Task: Search one way flight ticket for 3 adults, 3 children in premium economy from Grand Rapids: Gerald R. Ford International Airport to Evansville: Evansville Regional Airport on 5-3-2023. Choice of flights is Royal air maroc. Number of bags: 9 checked bags. Price is upto 89000. Outbound departure time preference is 12:30.
Action: Mouse moved to (204, 313)
Screenshot: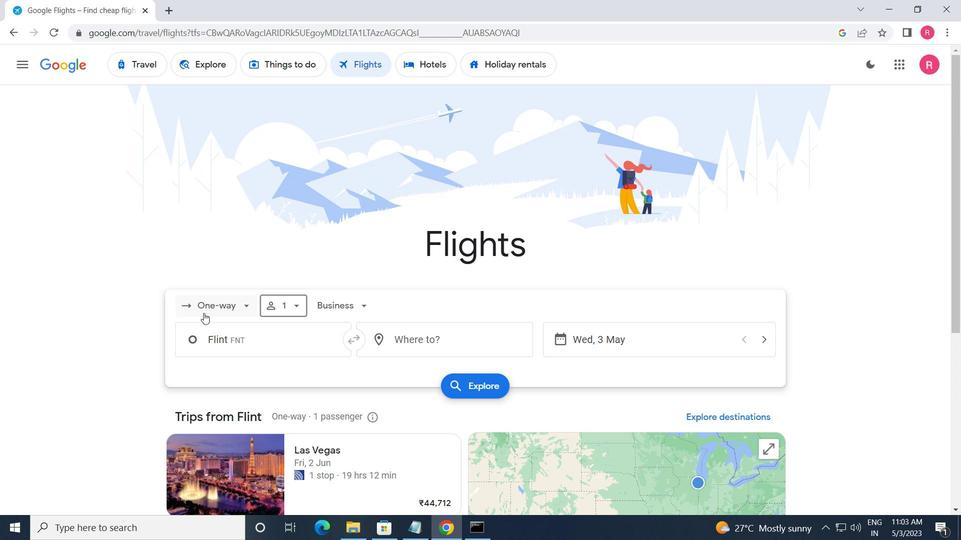 
Action: Mouse pressed left at (204, 313)
Screenshot: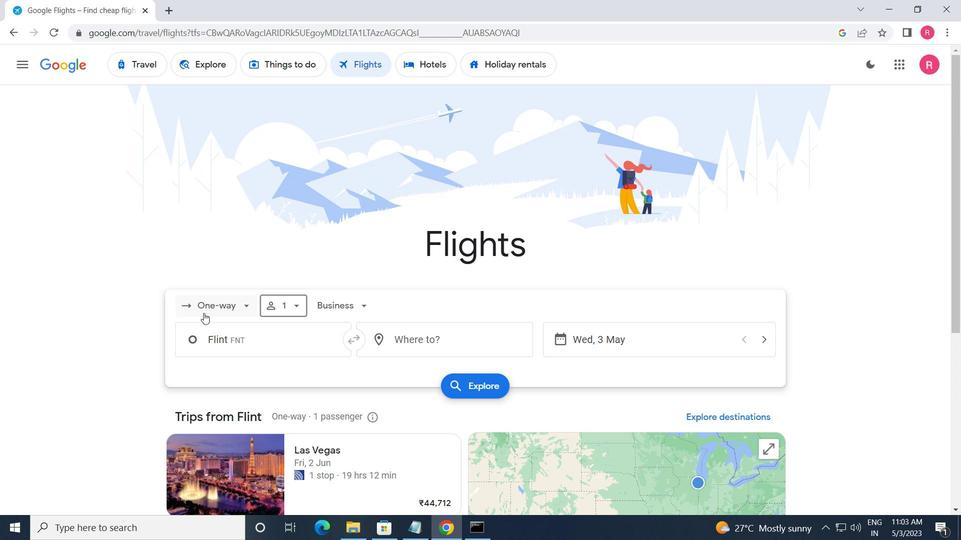 
Action: Mouse moved to (241, 362)
Screenshot: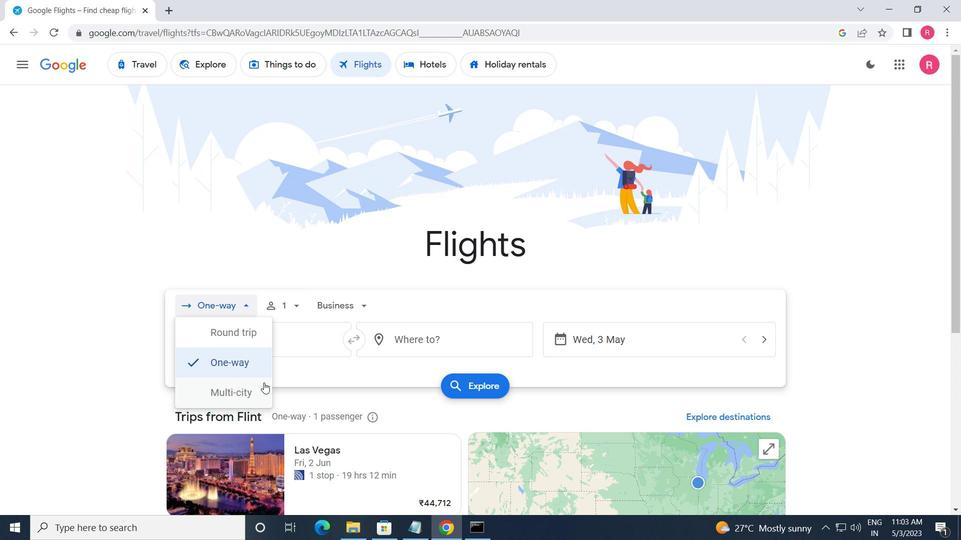 
Action: Mouse pressed left at (241, 362)
Screenshot: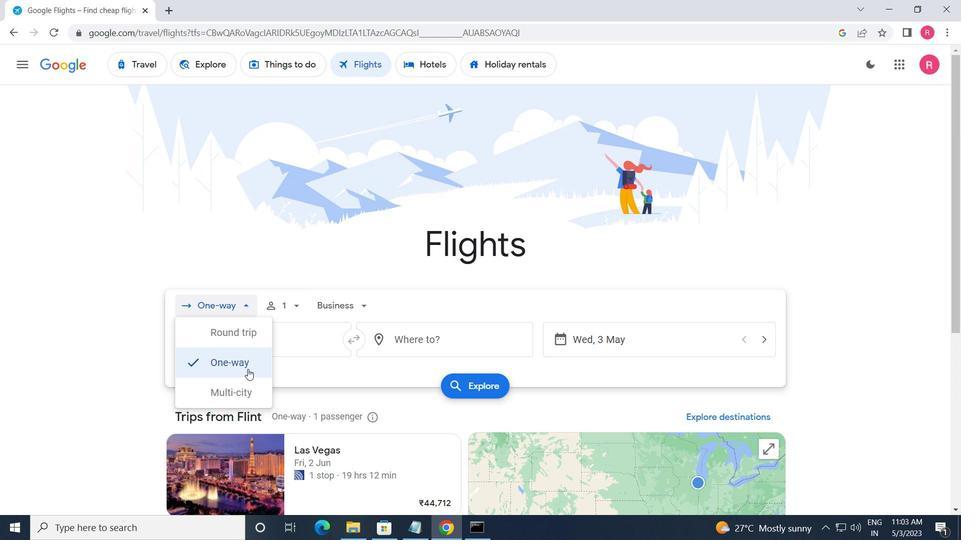 
Action: Mouse moved to (296, 319)
Screenshot: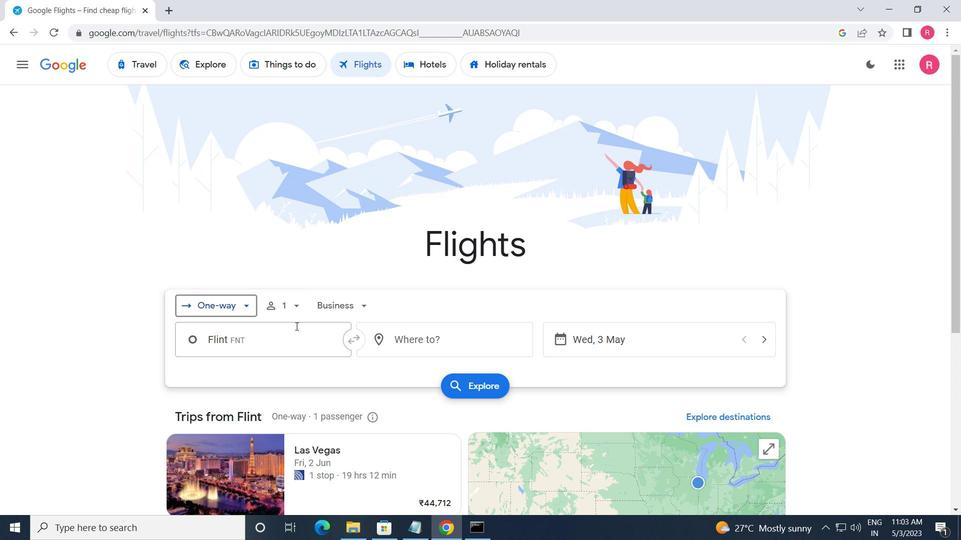 
Action: Mouse pressed left at (296, 319)
Screenshot: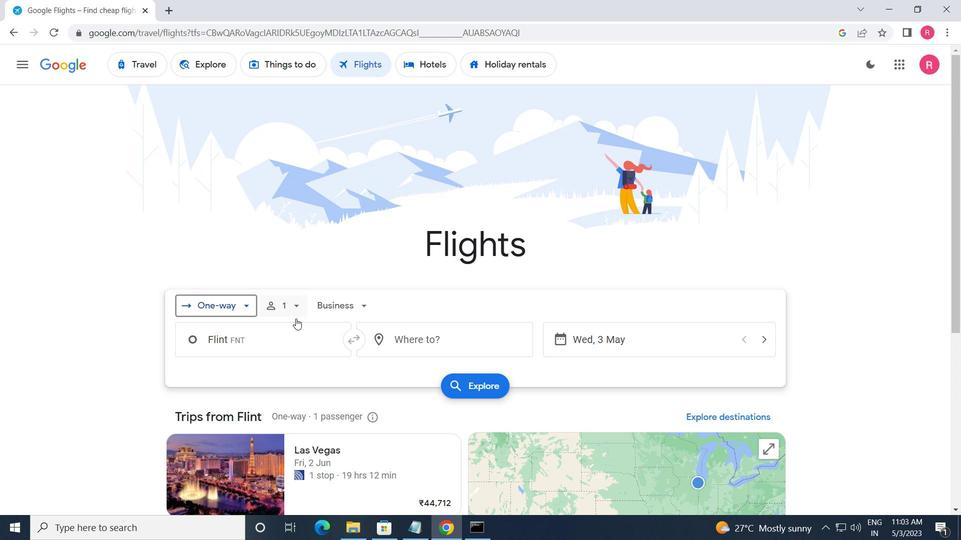 
Action: Mouse moved to (396, 343)
Screenshot: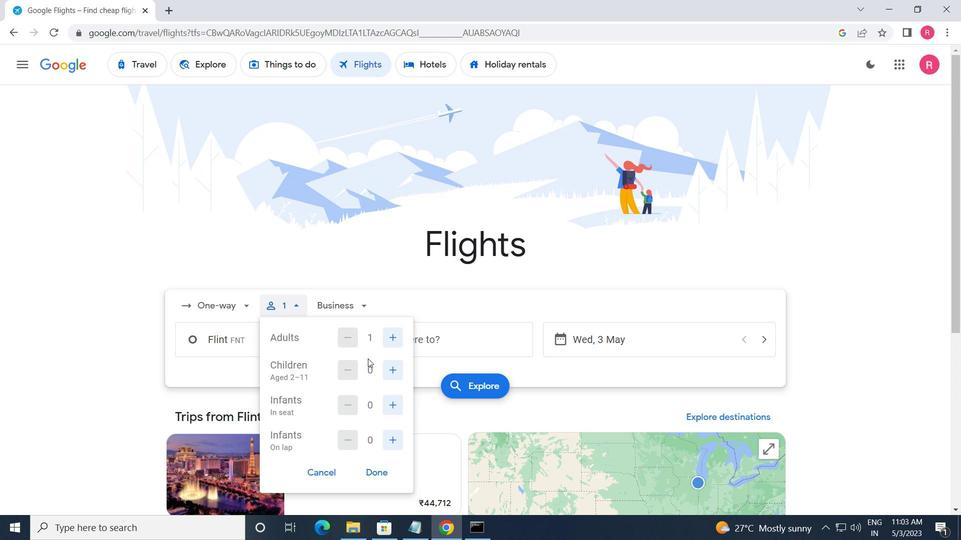 
Action: Mouse pressed left at (396, 343)
Screenshot: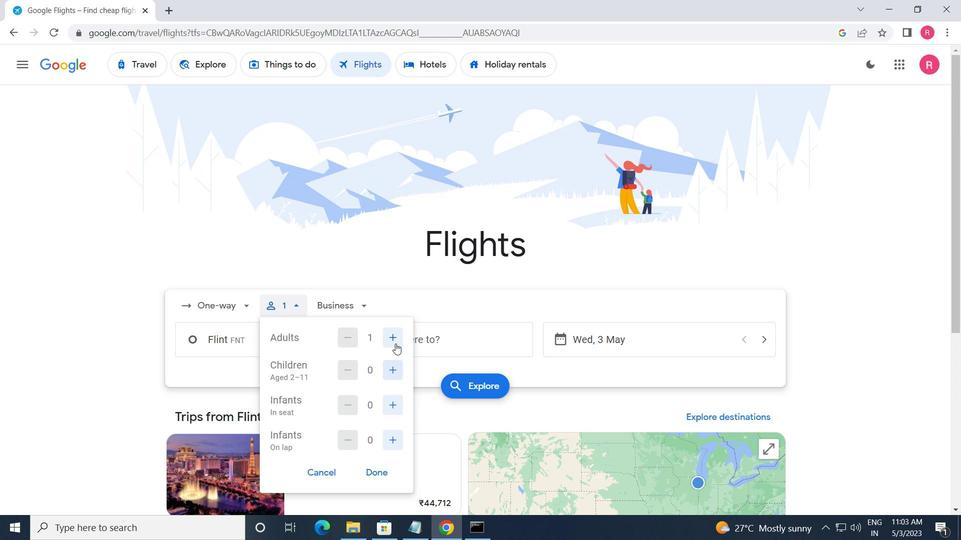 
Action: Mouse pressed left at (396, 343)
Screenshot: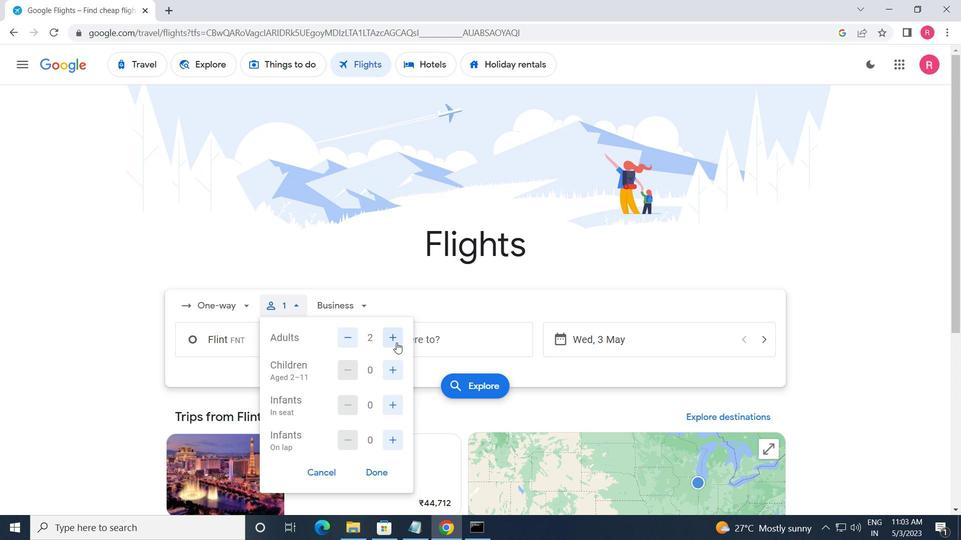 
Action: Mouse moved to (397, 366)
Screenshot: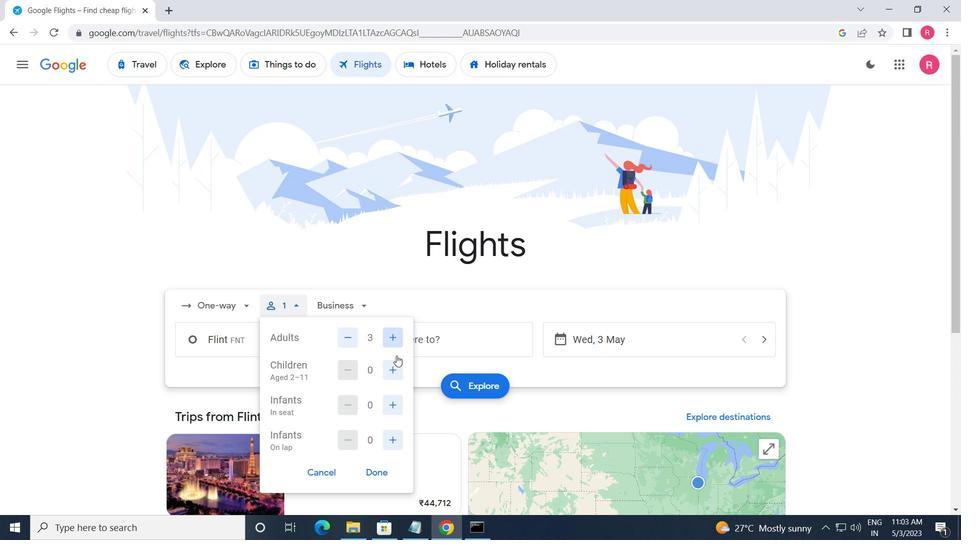 
Action: Mouse pressed left at (397, 366)
Screenshot: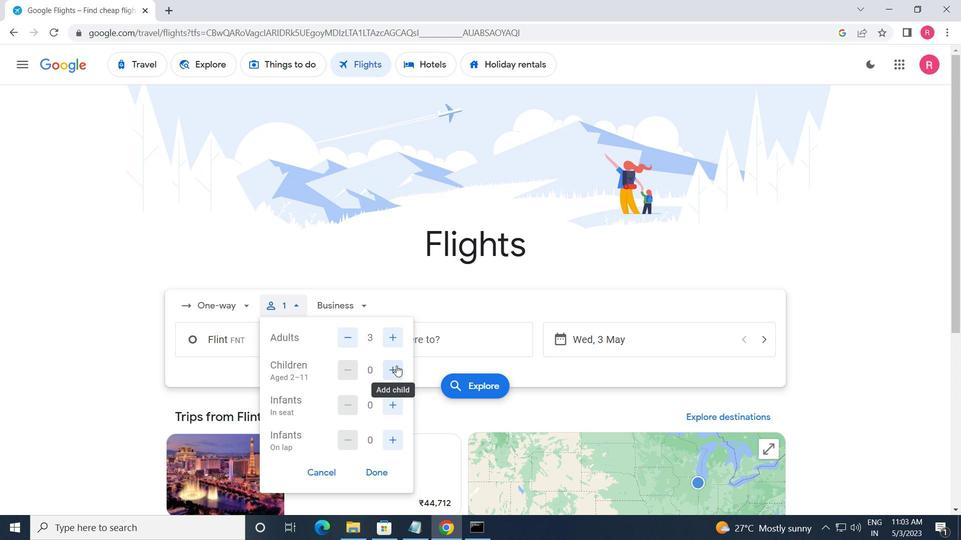 
Action: Mouse pressed left at (397, 366)
Screenshot: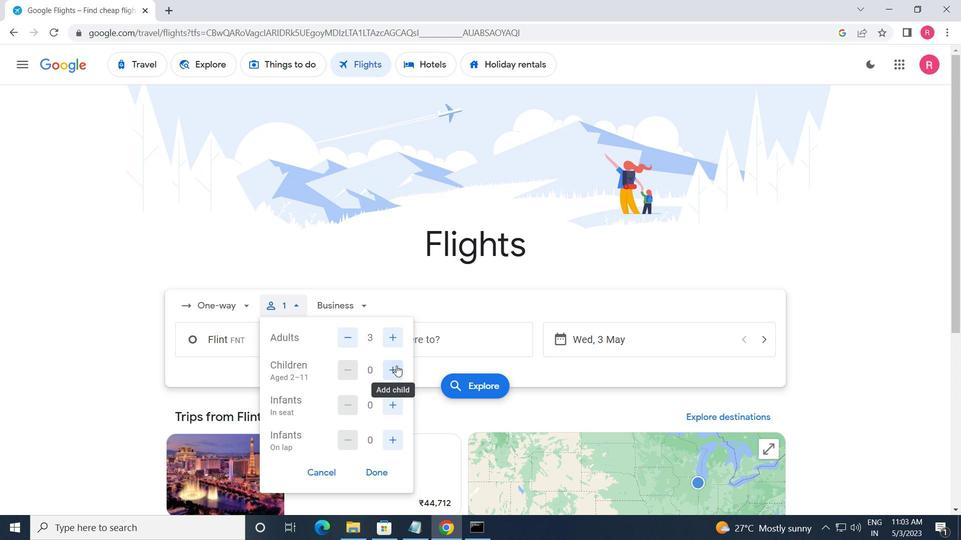 
Action: Mouse pressed left at (397, 366)
Screenshot: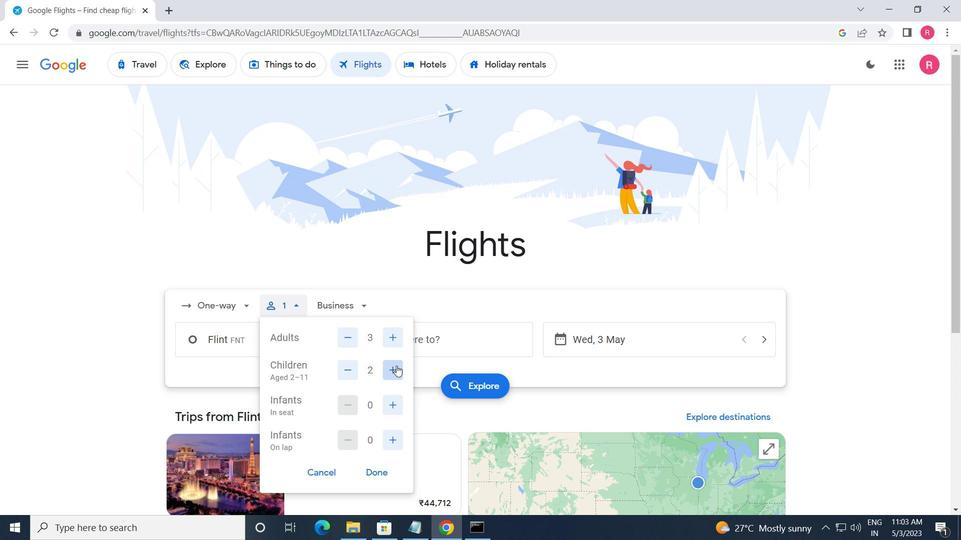 
Action: Mouse moved to (332, 307)
Screenshot: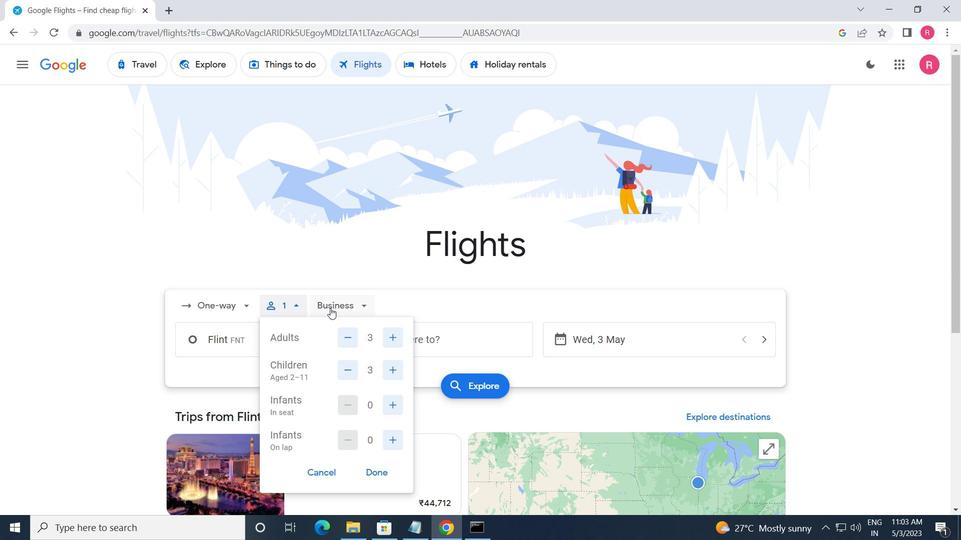 
Action: Mouse pressed left at (332, 307)
Screenshot: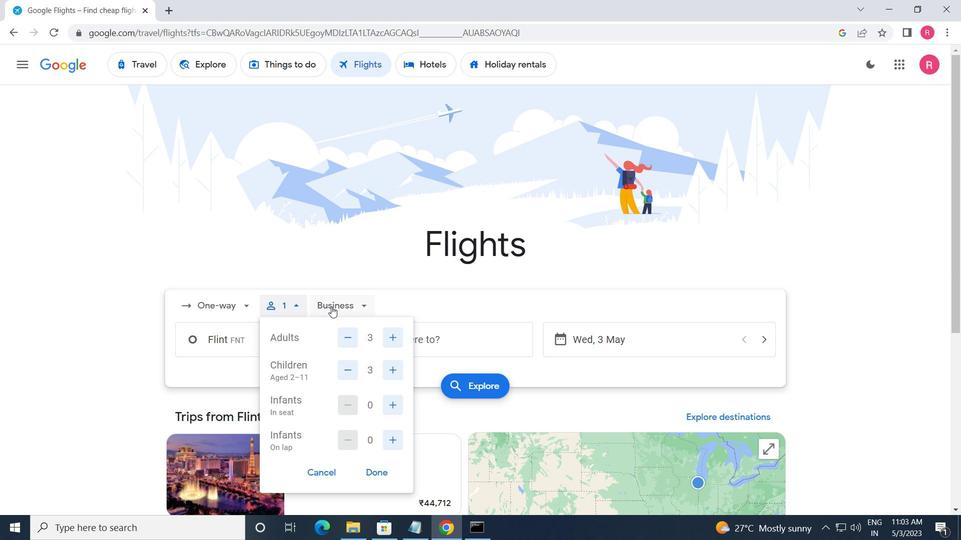 
Action: Mouse moved to (373, 343)
Screenshot: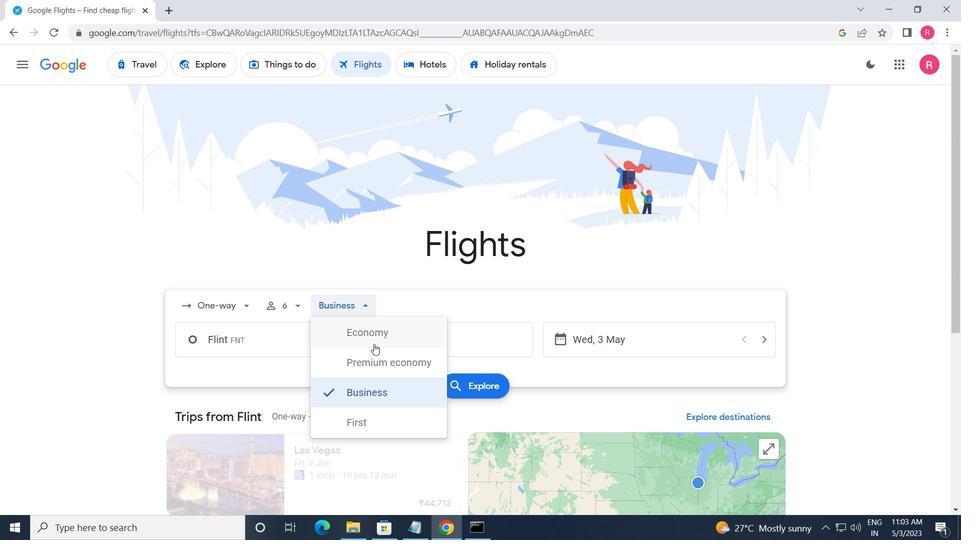 
Action: Mouse pressed left at (373, 343)
Screenshot: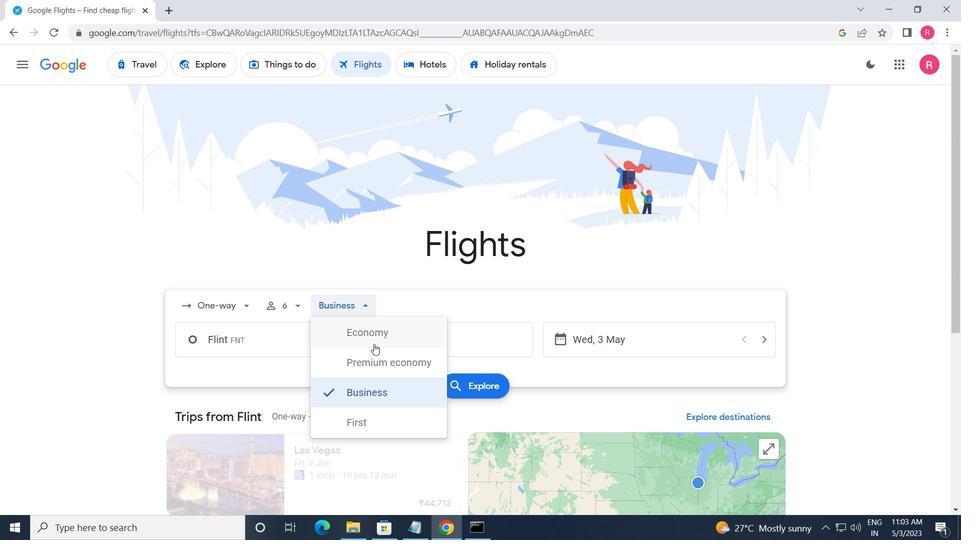
Action: Mouse moved to (308, 351)
Screenshot: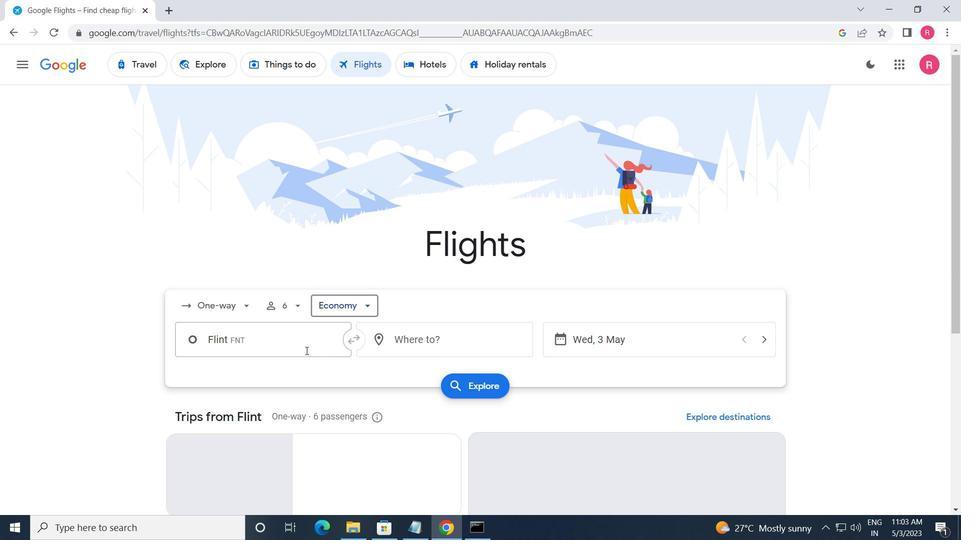 
Action: Mouse pressed left at (308, 351)
Screenshot: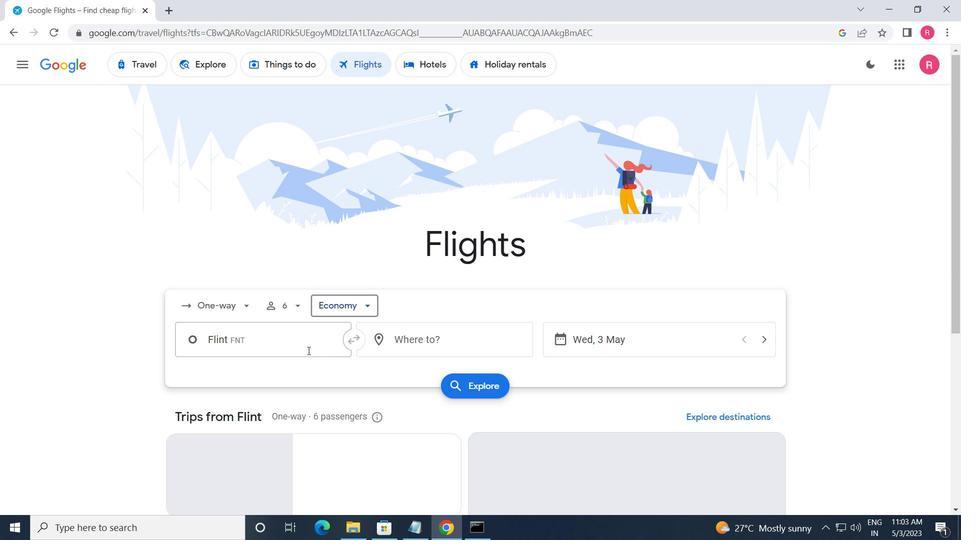 
Action: Key pressed <Key.shift><Key.shift><Key.shift><Key.shift><Key.shift><Key.shift><Key.shift><Key.shift><Key.shift><Key.shift><Key.shift>GERALD<Key.space><Key.shift>R
Screenshot: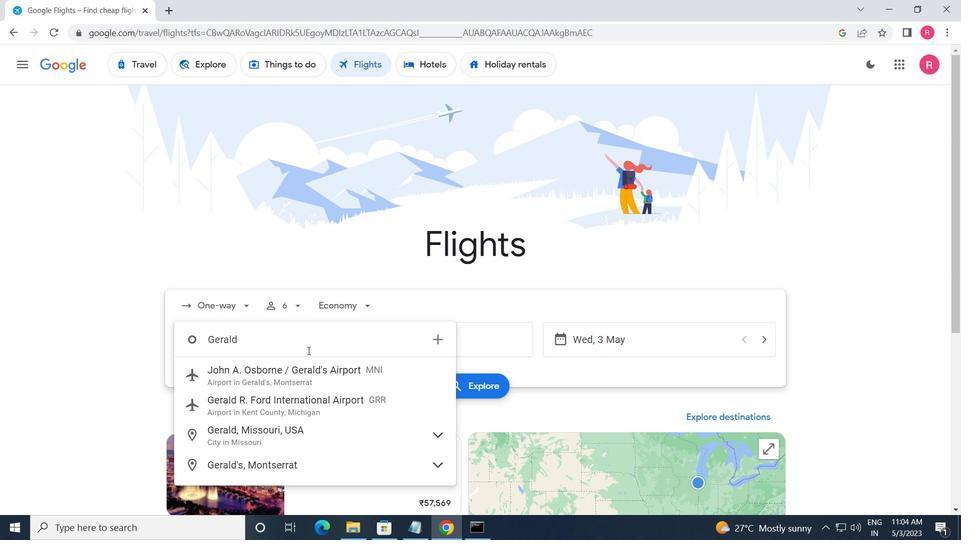 
Action: Mouse moved to (290, 381)
Screenshot: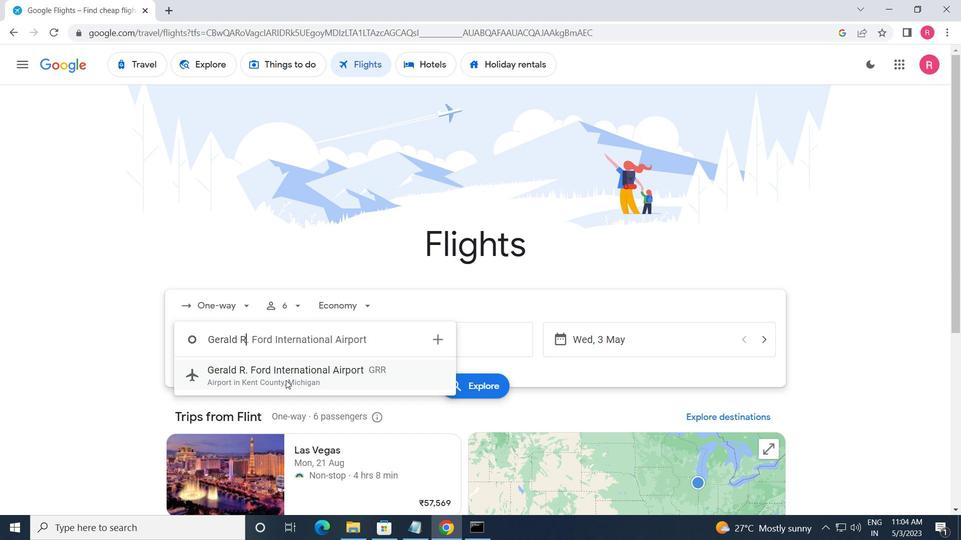 
Action: Mouse pressed left at (290, 381)
Screenshot: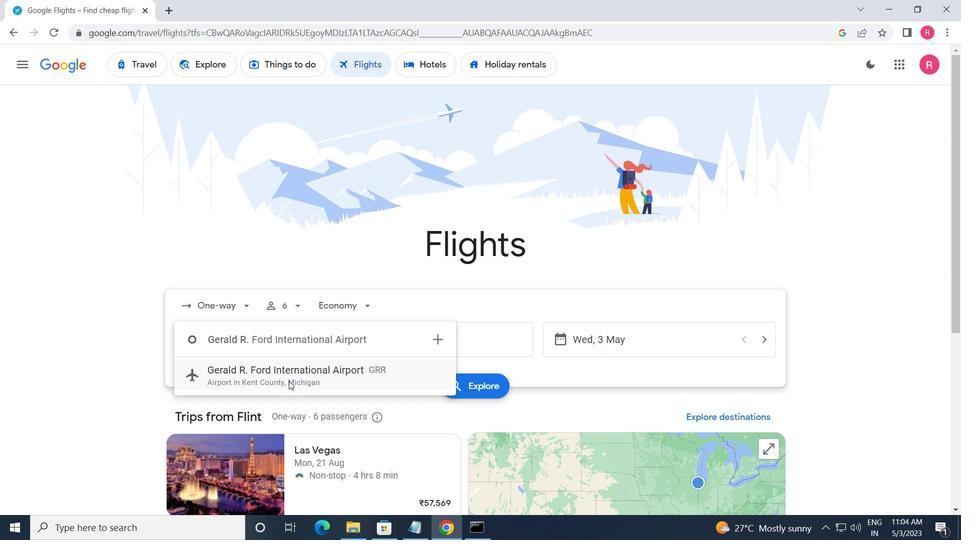 
Action: Mouse moved to (447, 336)
Screenshot: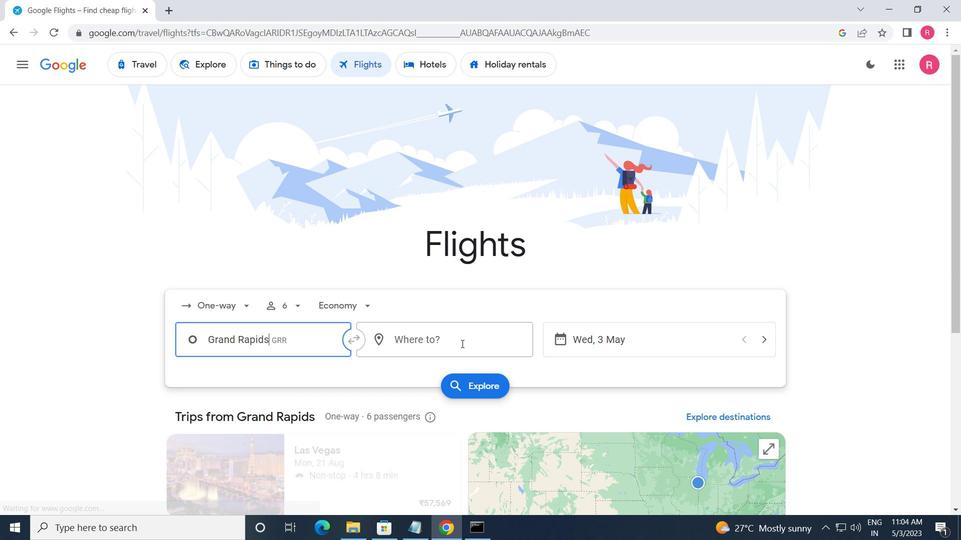 
Action: Mouse pressed left at (447, 336)
Screenshot: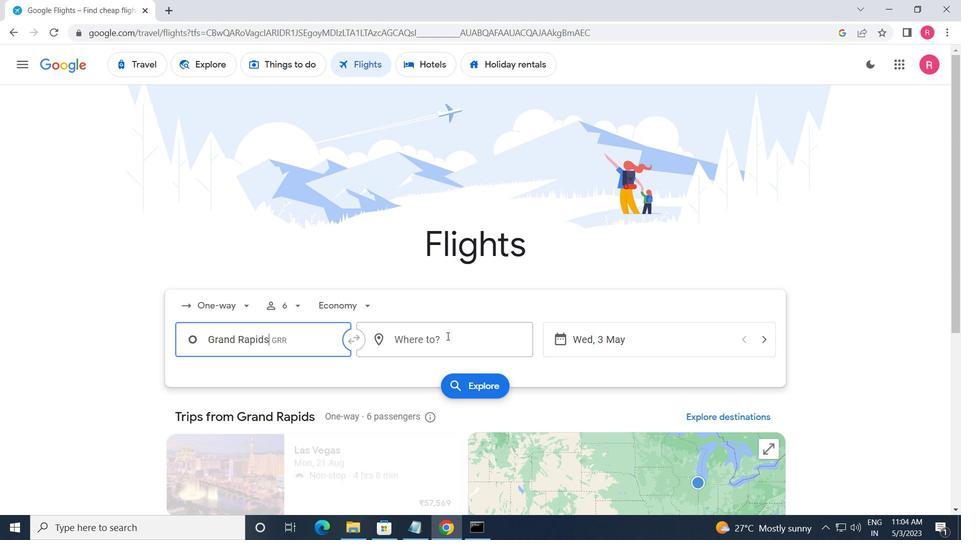 
Action: Mouse moved to (436, 468)
Screenshot: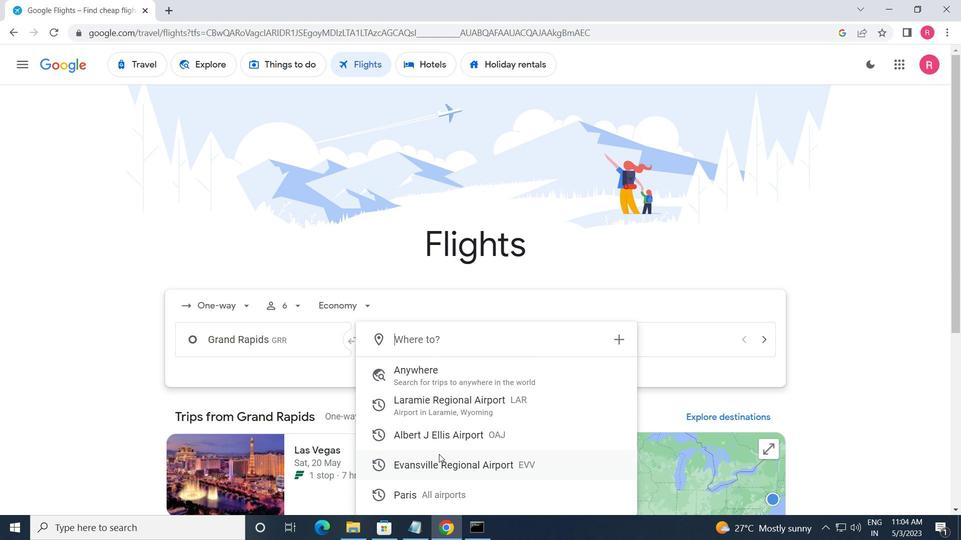 
Action: Mouse pressed left at (436, 468)
Screenshot: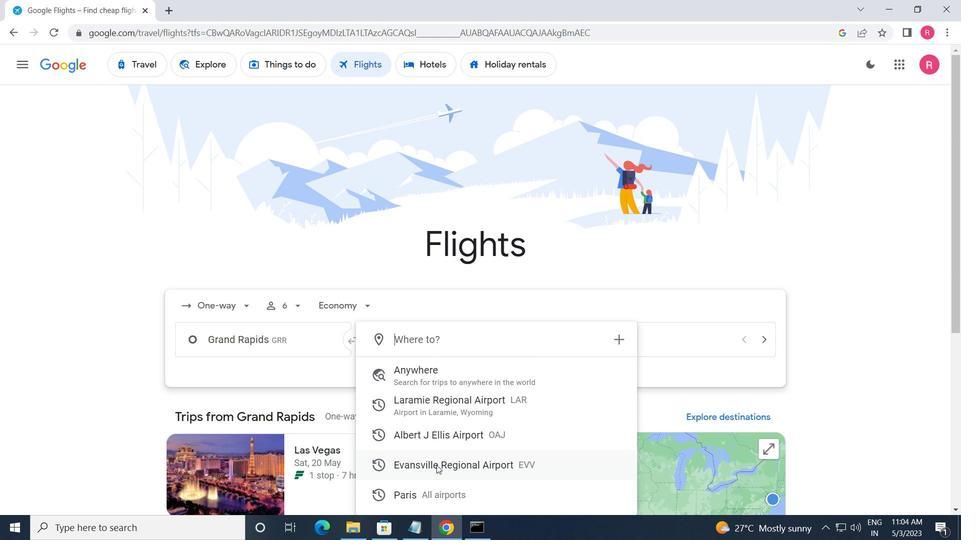 
Action: Mouse moved to (658, 346)
Screenshot: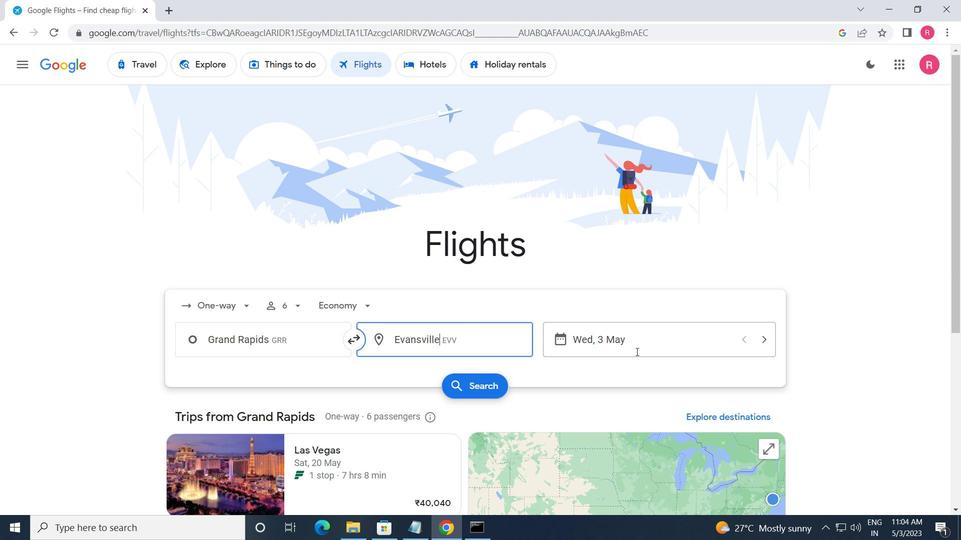 
Action: Mouse pressed left at (658, 346)
Screenshot: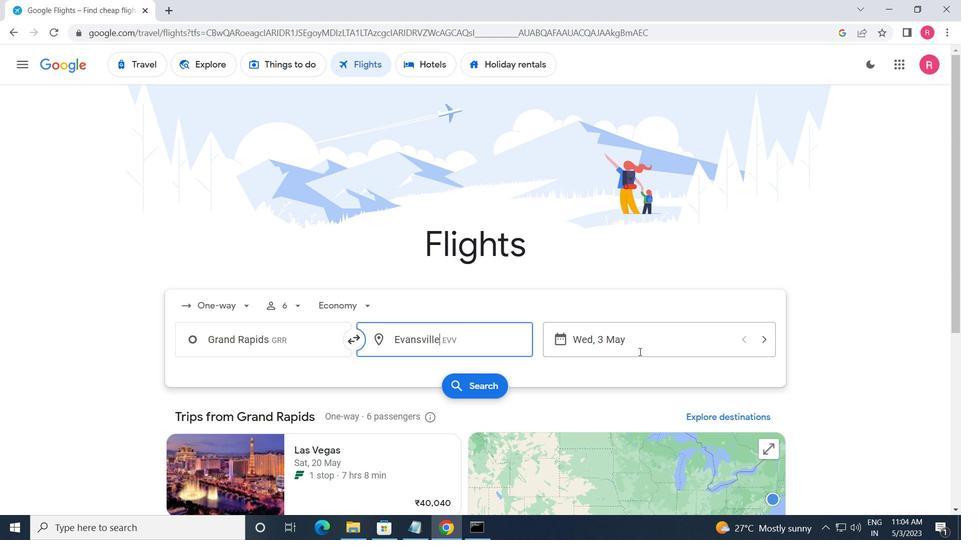 
Action: Mouse moved to (412, 295)
Screenshot: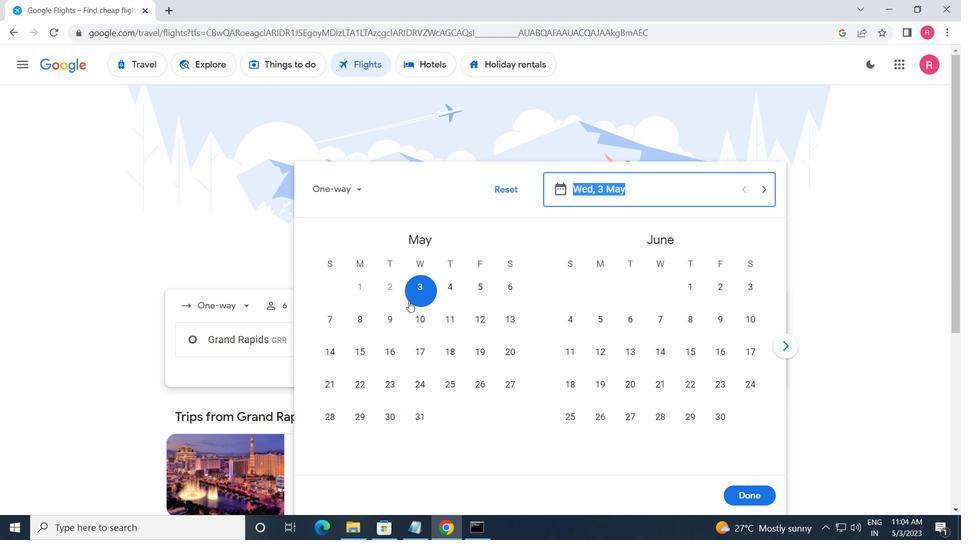 
Action: Mouse pressed left at (412, 295)
Screenshot: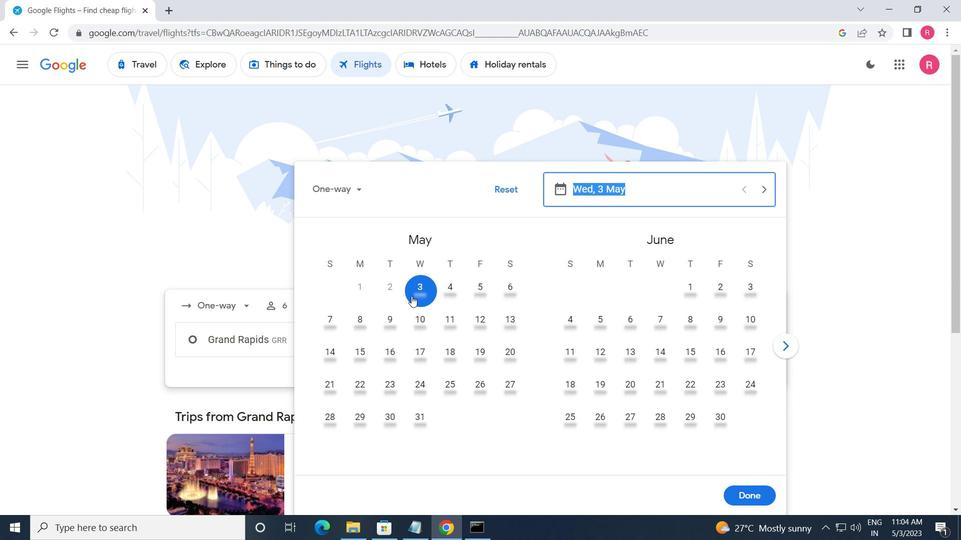 
Action: Mouse moved to (755, 486)
Screenshot: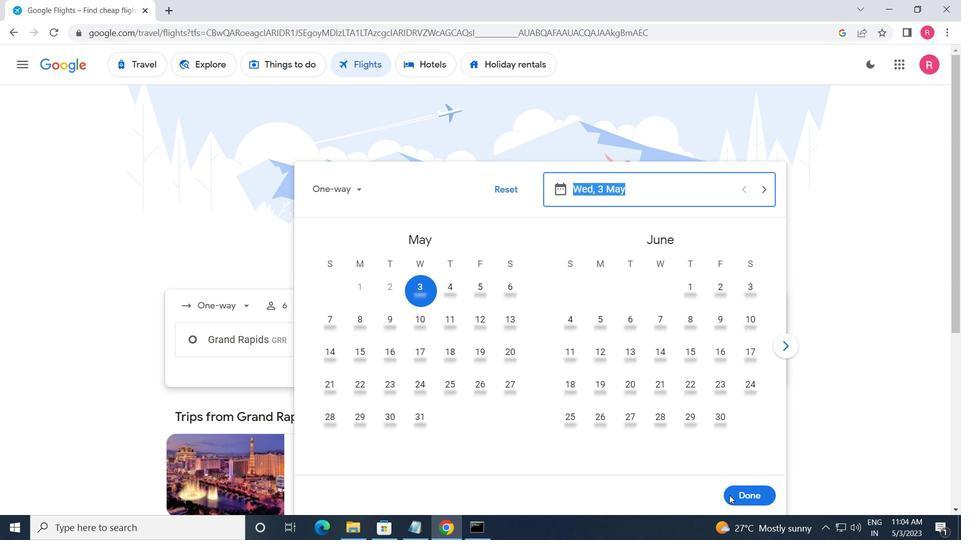 
Action: Mouse pressed left at (755, 486)
Screenshot: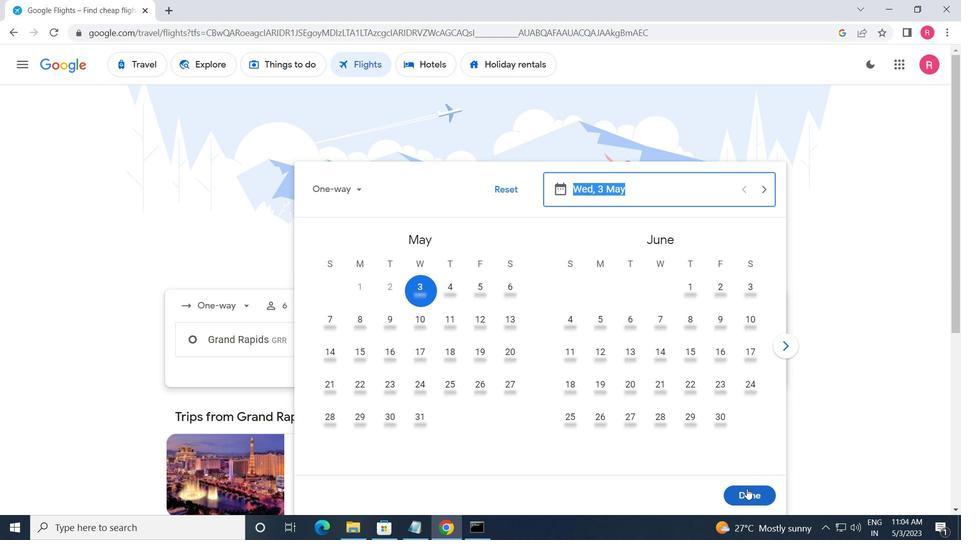 
Action: Mouse moved to (477, 398)
Screenshot: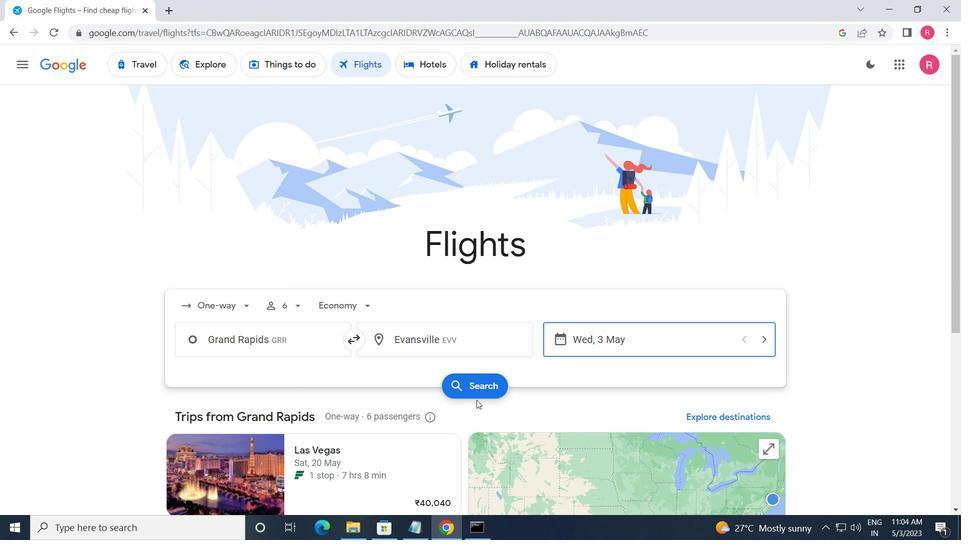 
Action: Mouse pressed left at (477, 398)
Screenshot: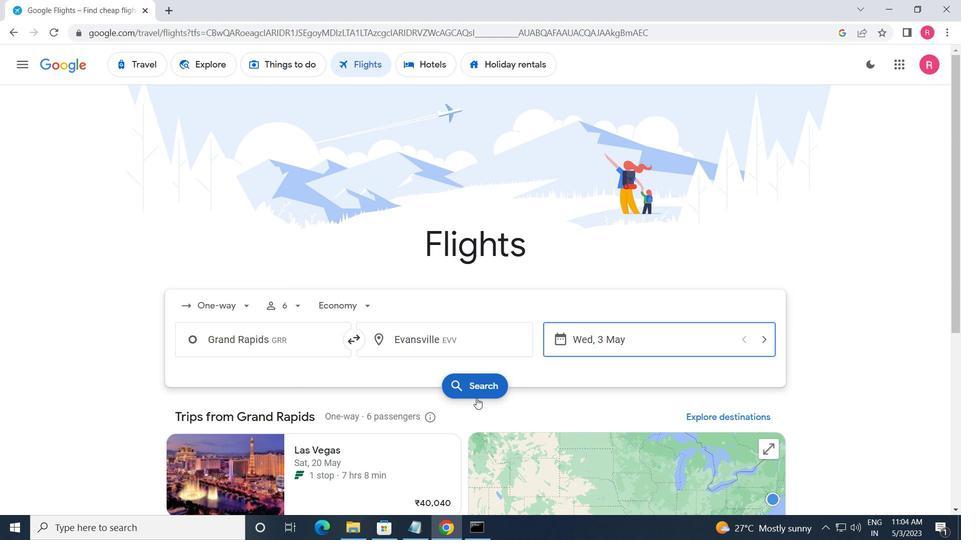 
Action: Mouse moved to (172, 187)
Screenshot: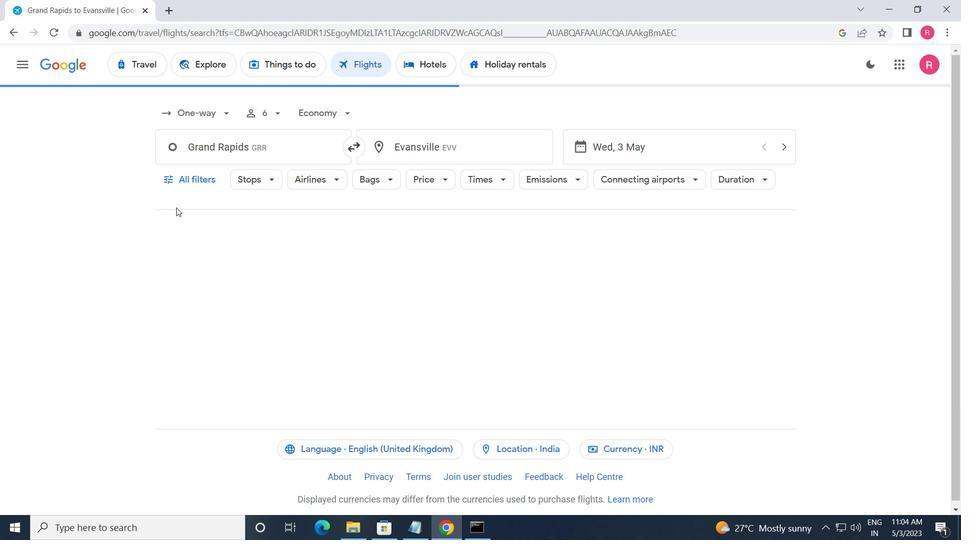 
Action: Mouse pressed left at (172, 187)
Screenshot: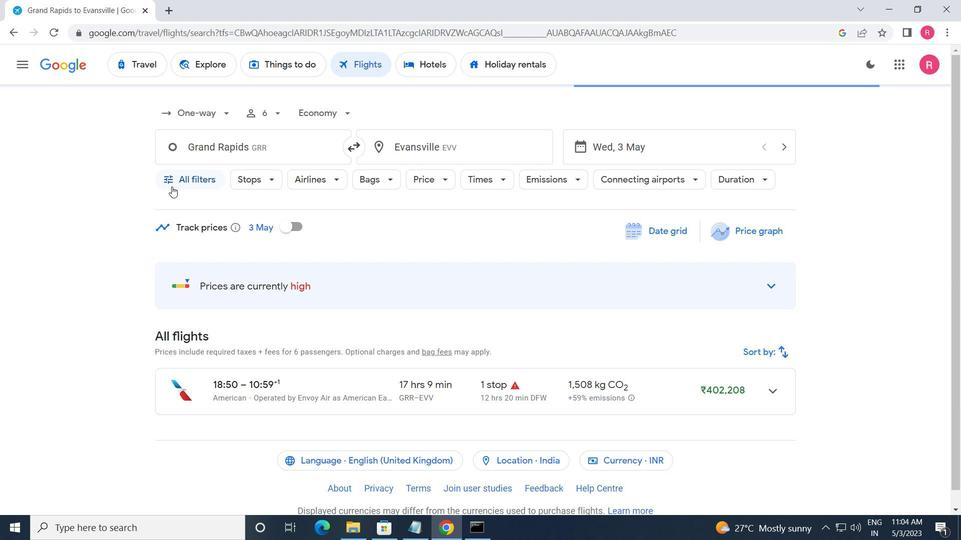 
Action: Mouse moved to (240, 345)
Screenshot: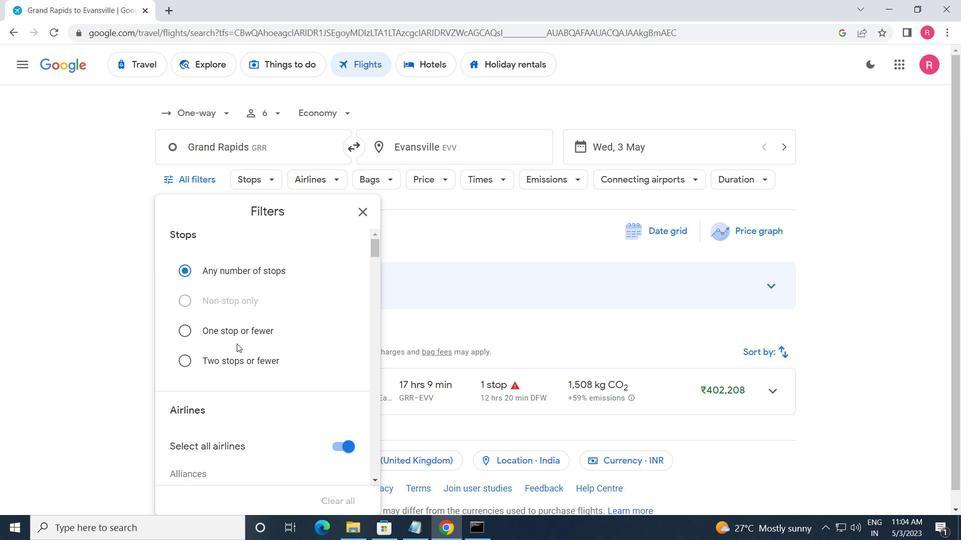 
Action: Mouse scrolled (240, 345) with delta (0, 0)
Screenshot: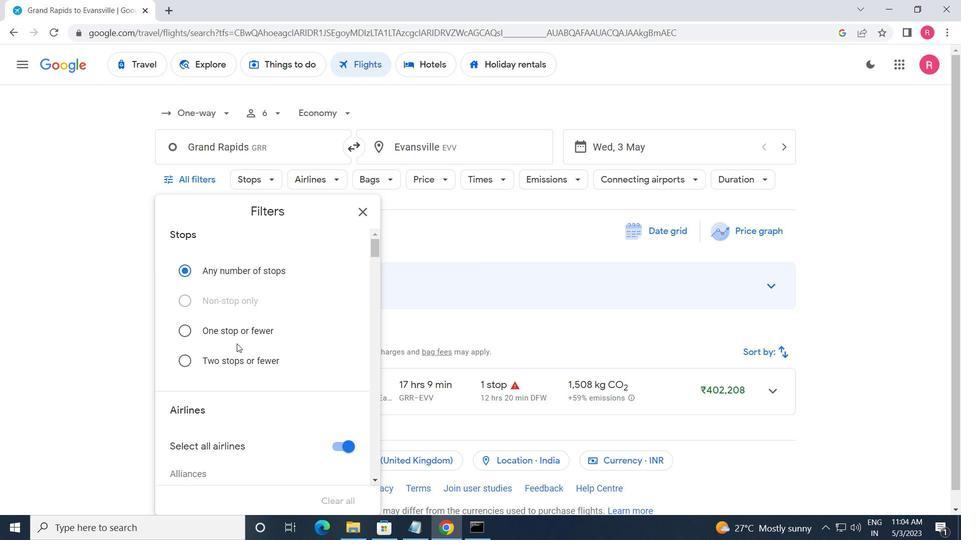 
Action: Mouse moved to (240, 347)
Screenshot: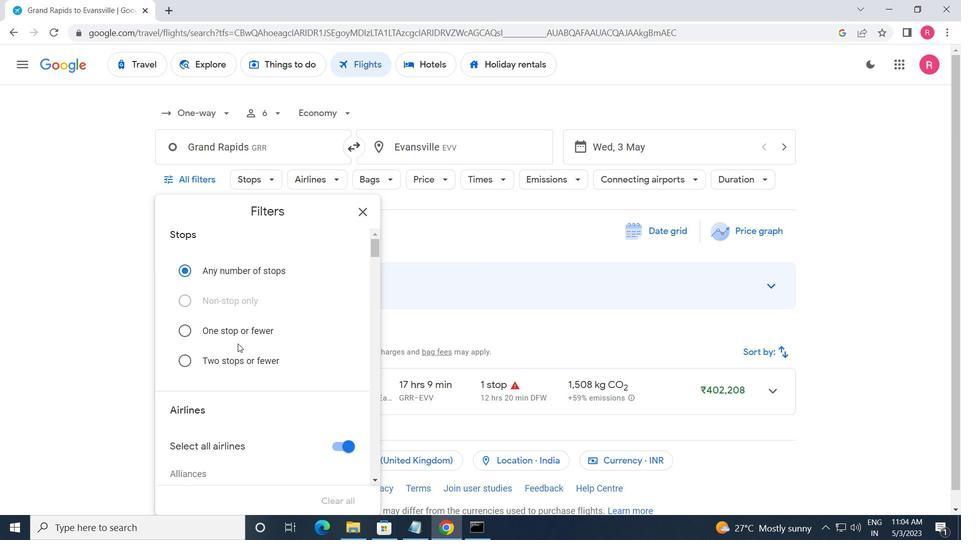 
Action: Mouse scrolled (240, 347) with delta (0, 0)
Screenshot: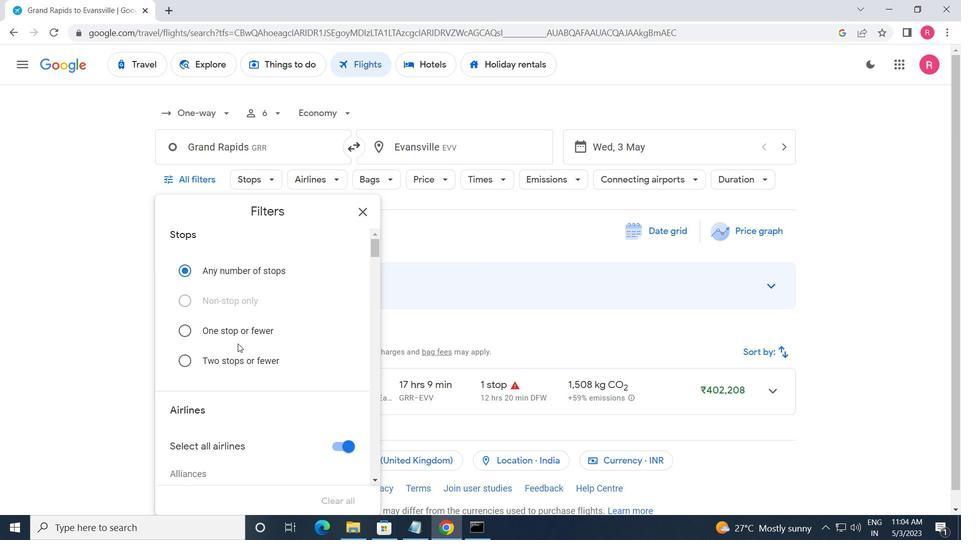 
Action: Mouse moved to (240, 348)
Screenshot: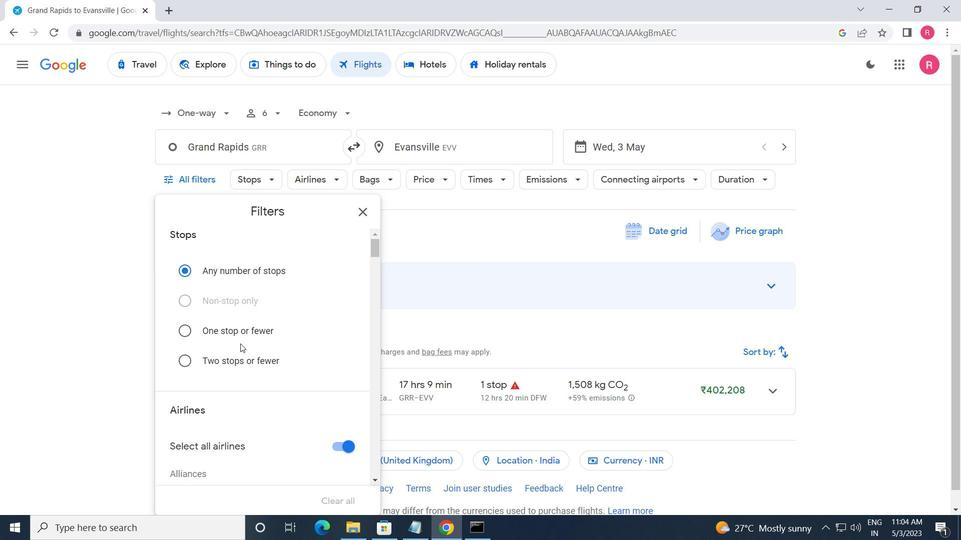 
Action: Mouse scrolled (240, 348) with delta (0, 0)
Screenshot: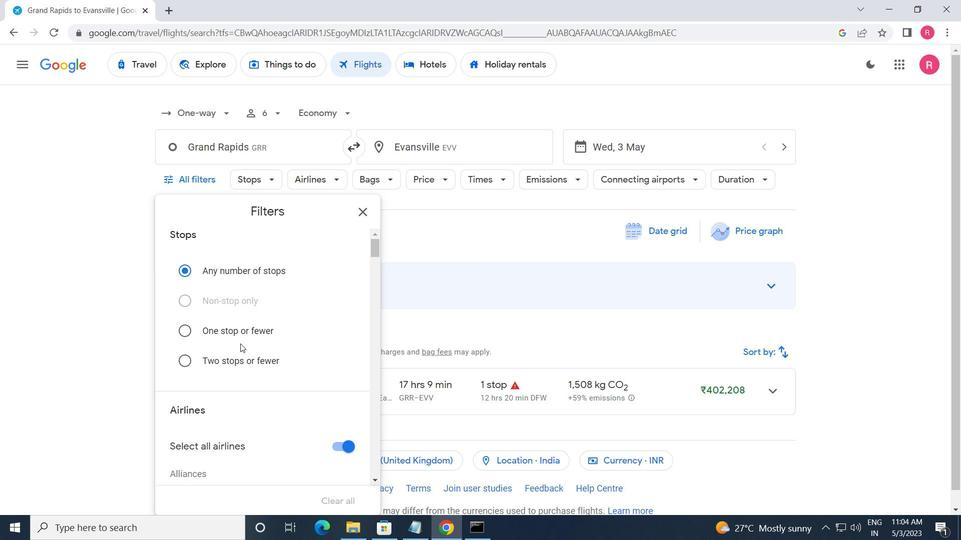 
Action: Mouse moved to (240, 348)
Screenshot: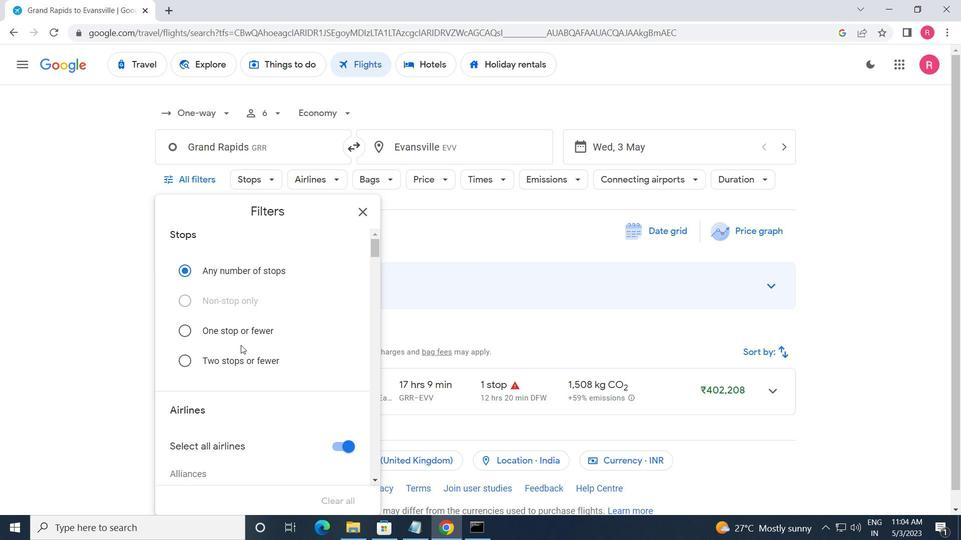 
Action: Mouse scrolled (240, 348) with delta (0, 0)
Screenshot: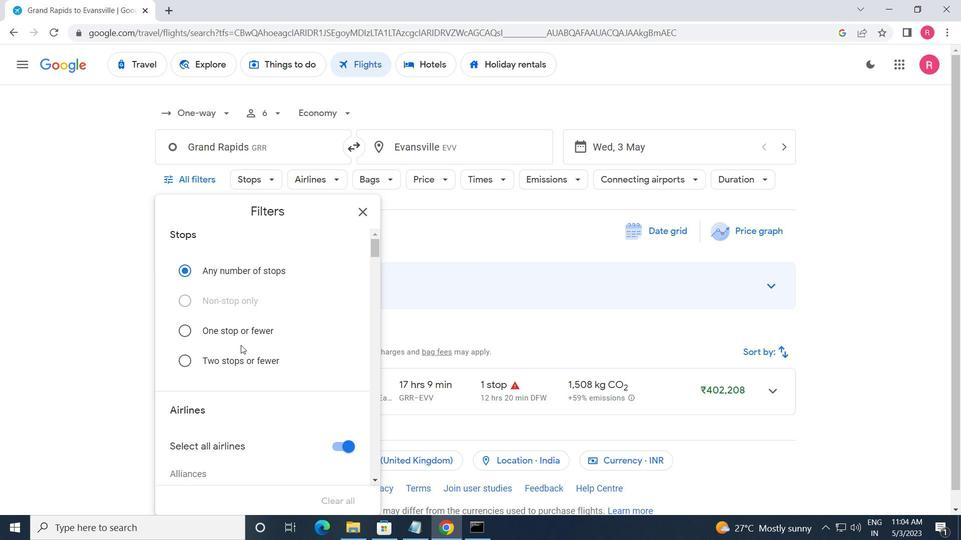 
Action: Mouse moved to (252, 404)
Screenshot: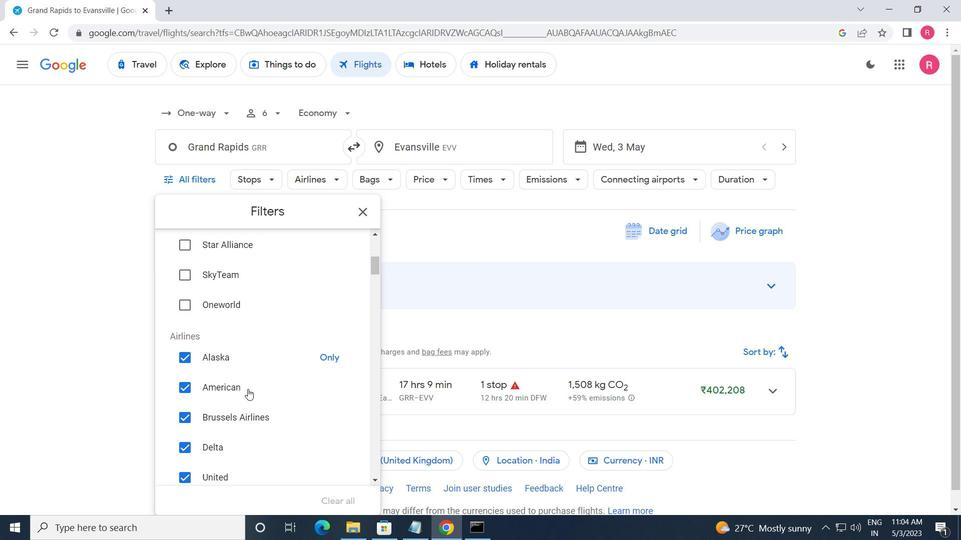 
Action: Mouse scrolled (252, 403) with delta (0, 0)
Screenshot: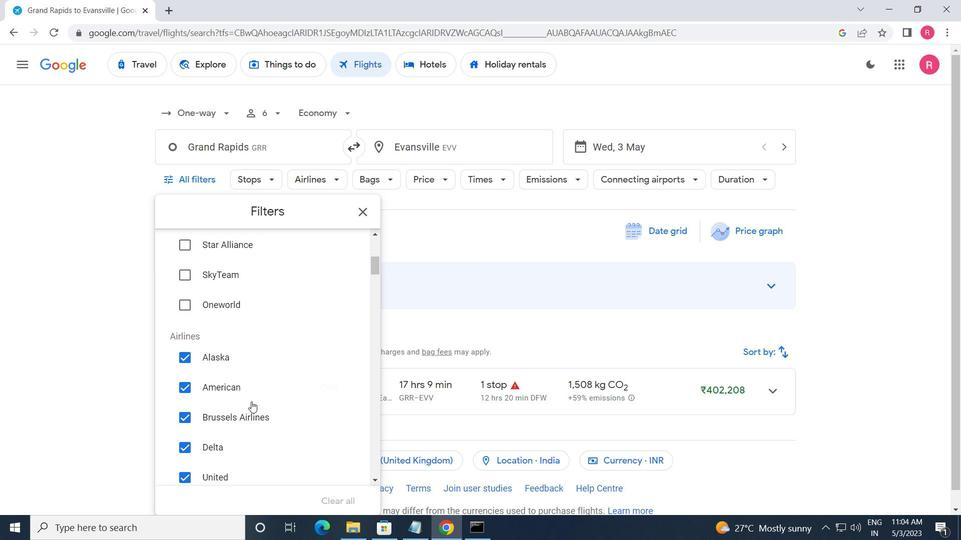 
Action: Mouse moved to (253, 404)
Screenshot: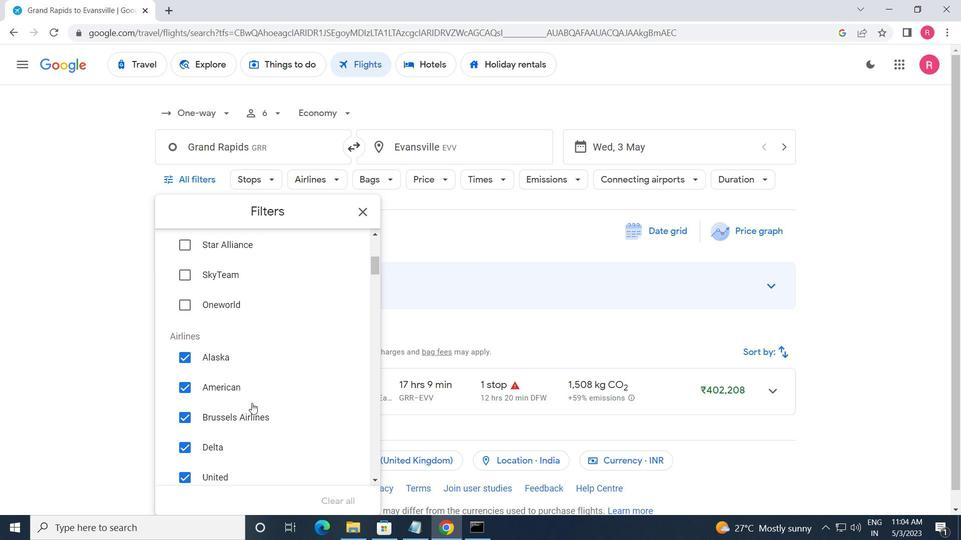 
Action: Mouse scrolled (253, 403) with delta (0, 0)
Screenshot: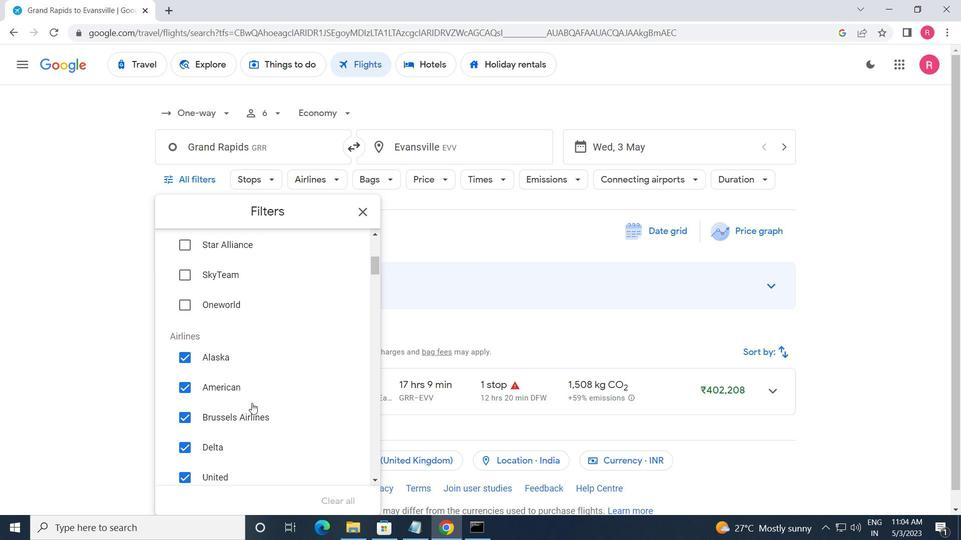 
Action: Mouse moved to (257, 401)
Screenshot: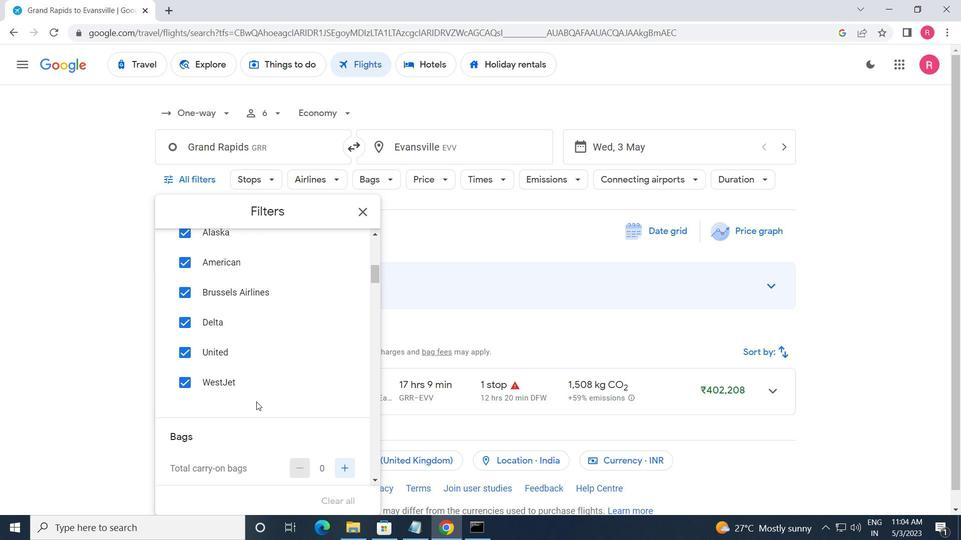 
Action: Mouse scrolled (257, 401) with delta (0, 0)
Screenshot: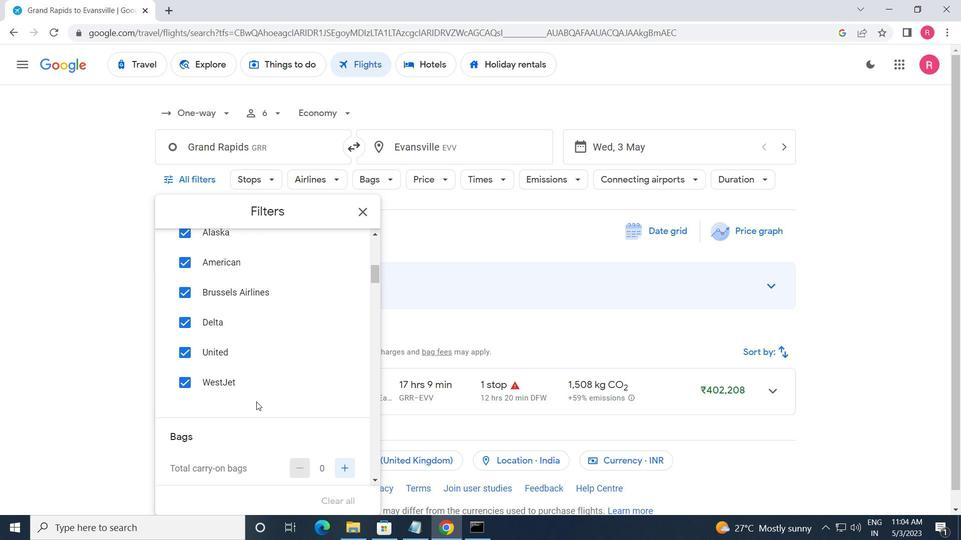 
Action: Mouse scrolled (257, 401) with delta (0, 0)
Screenshot: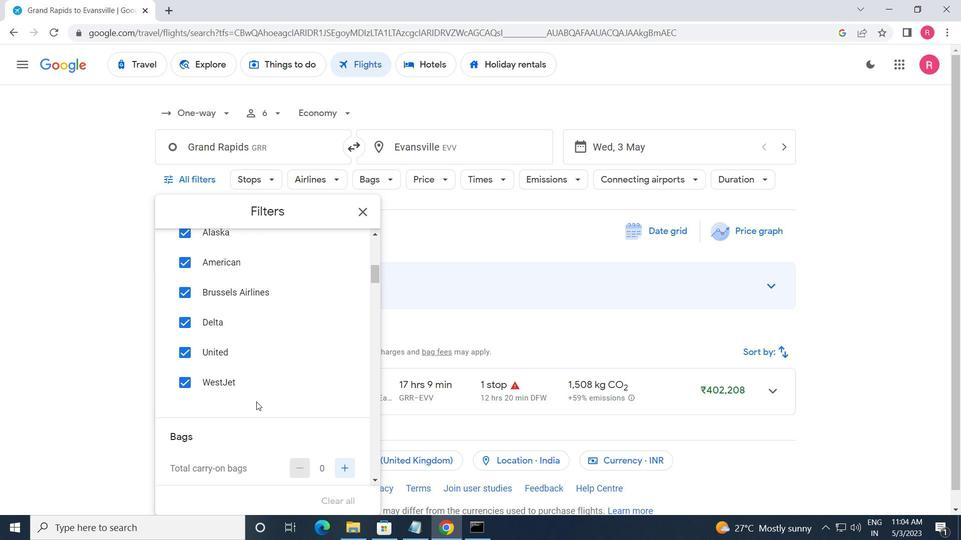 
Action: Mouse moved to (257, 400)
Screenshot: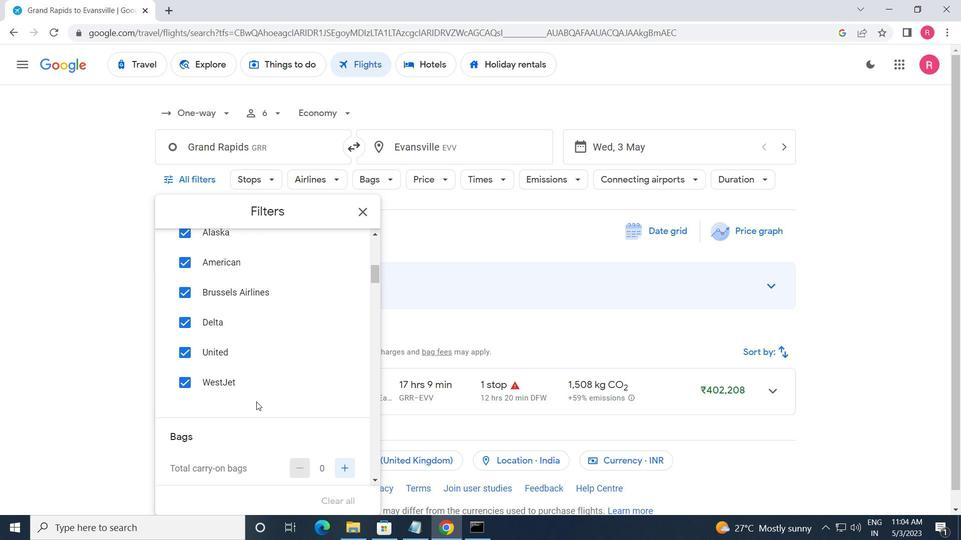 
Action: Mouse scrolled (257, 400) with delta (0, 0)
Screenshot: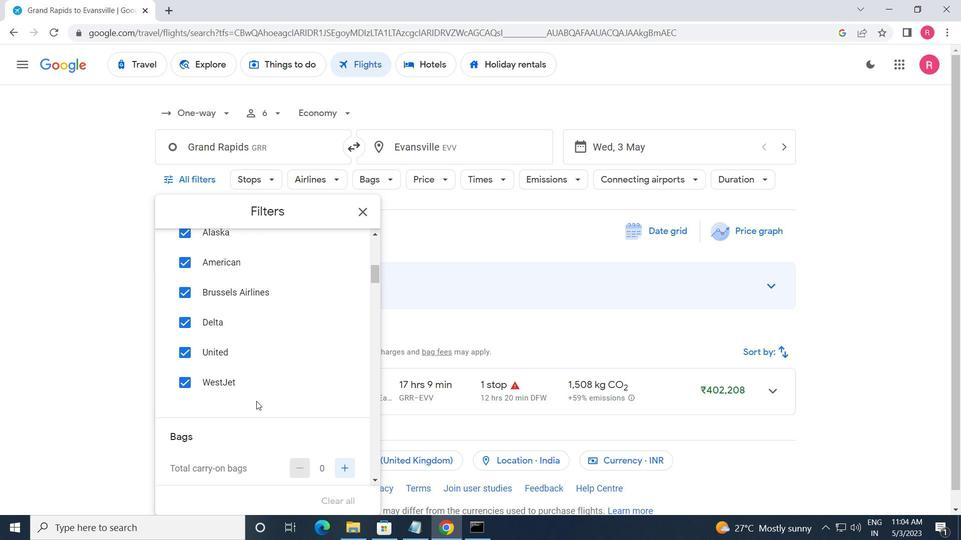 
Action: Mouse moved to (257, 399)
Screenshot: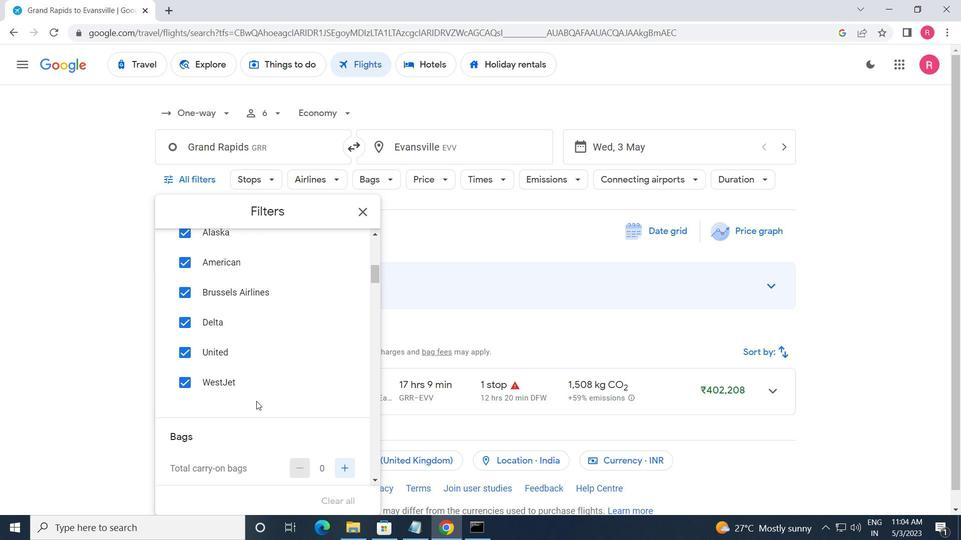 
Action: Mouse scrolled (257, 400) with delta (0, 0)
Screenshot: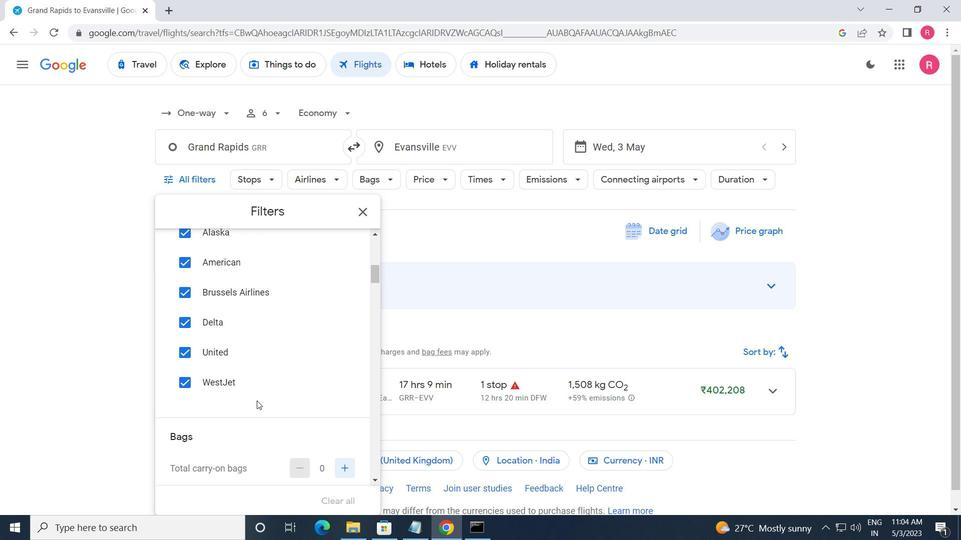 
Action: Mouse moved to (333, 331)
Screenshot: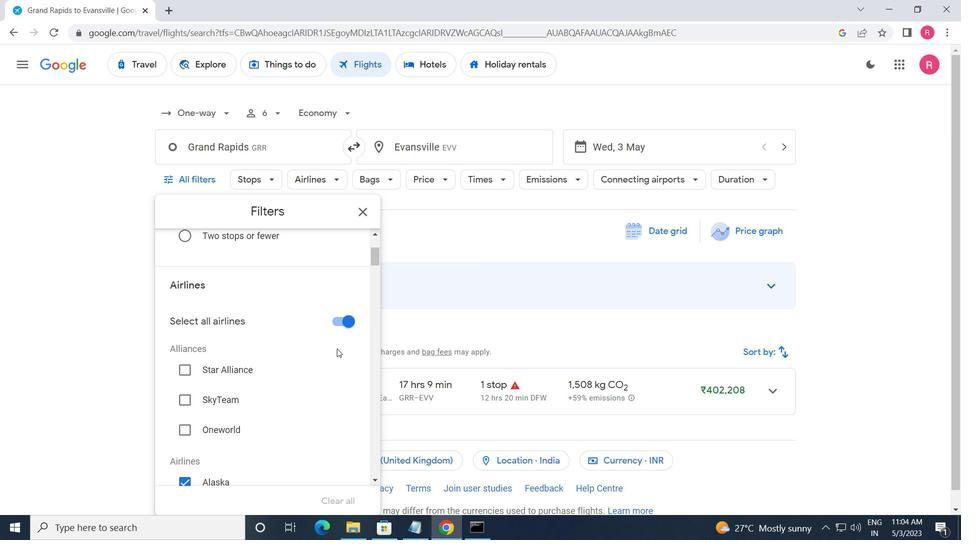 
Action: Mouse pressed left at (333, 331)
Screenshot: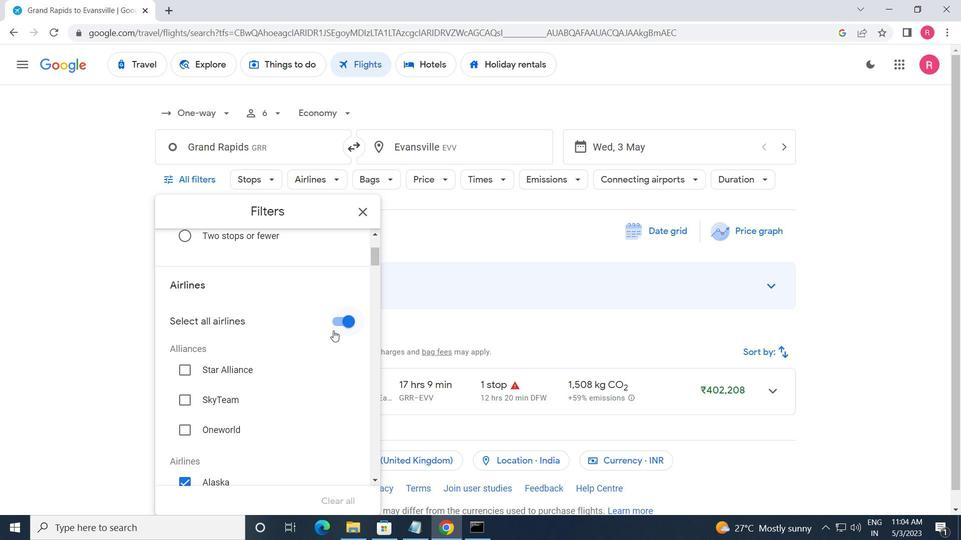 
Action: Mouse moved to (306, 412)
Screenshot: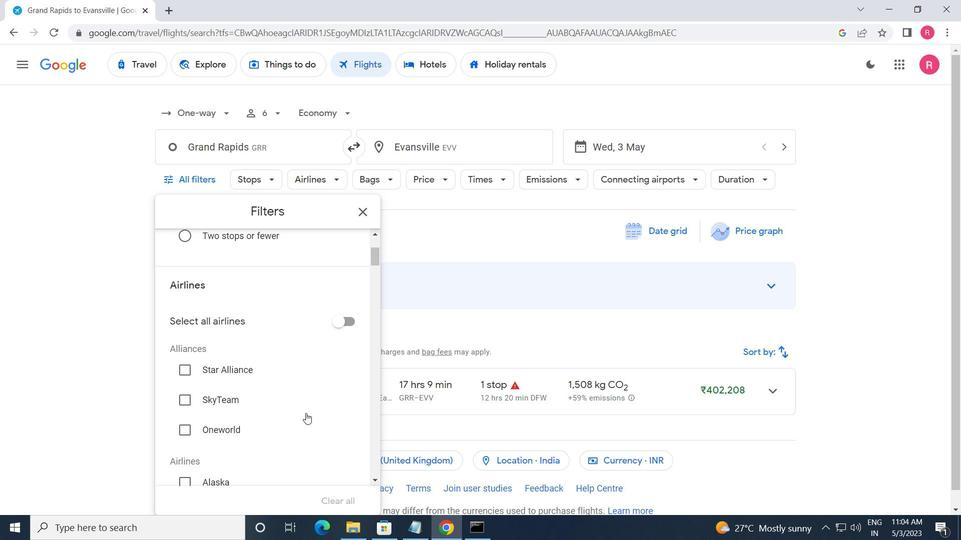 
Action: Mouse scrolled (306, 412) with delta (0, 0)
Screenshot: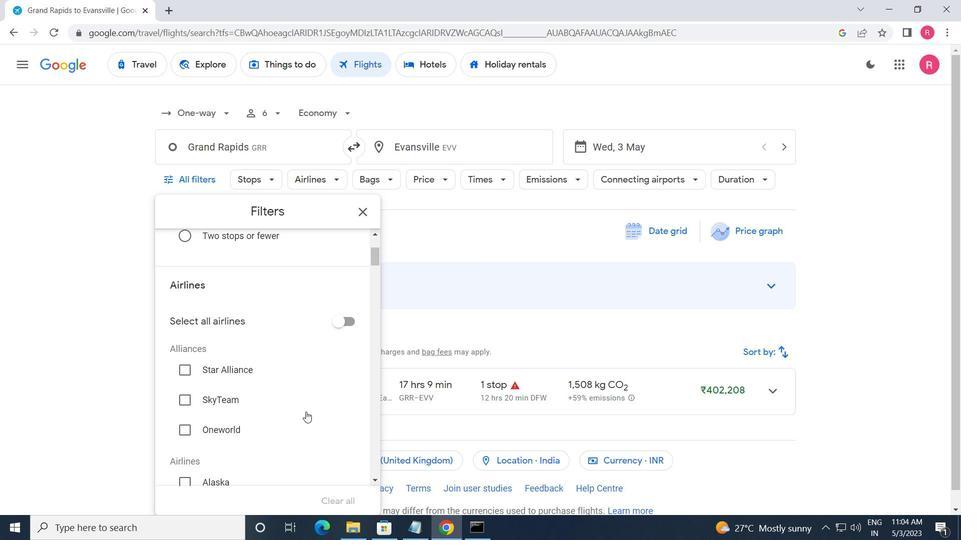 
Action: Mouse scrolled (306, 412) with delta (0, 0)
Screenshot: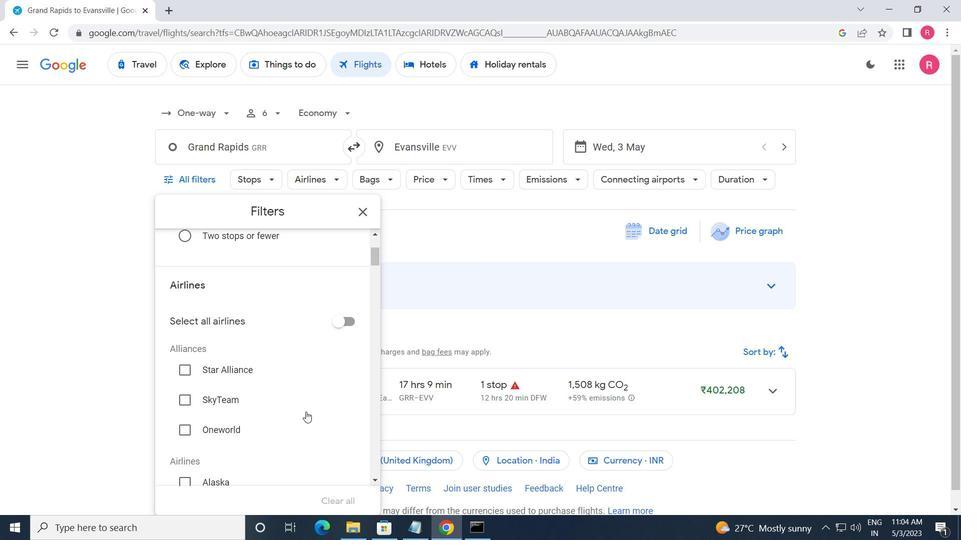 
Action: Mouse scrolled (306, 412) with delta (0, 0)
Screenshot: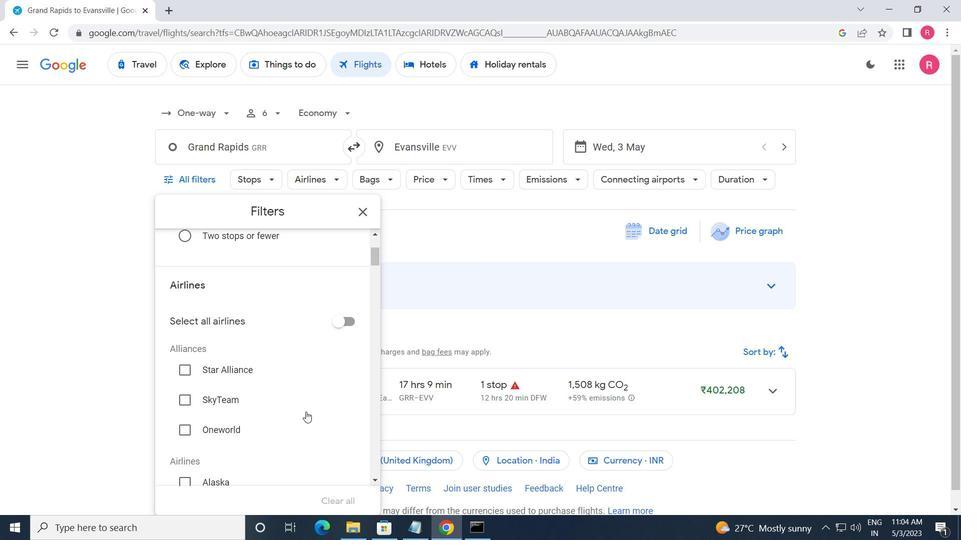 
Action: Mouse scrolled (306, 412) with delta (0, 0)
Screenshot: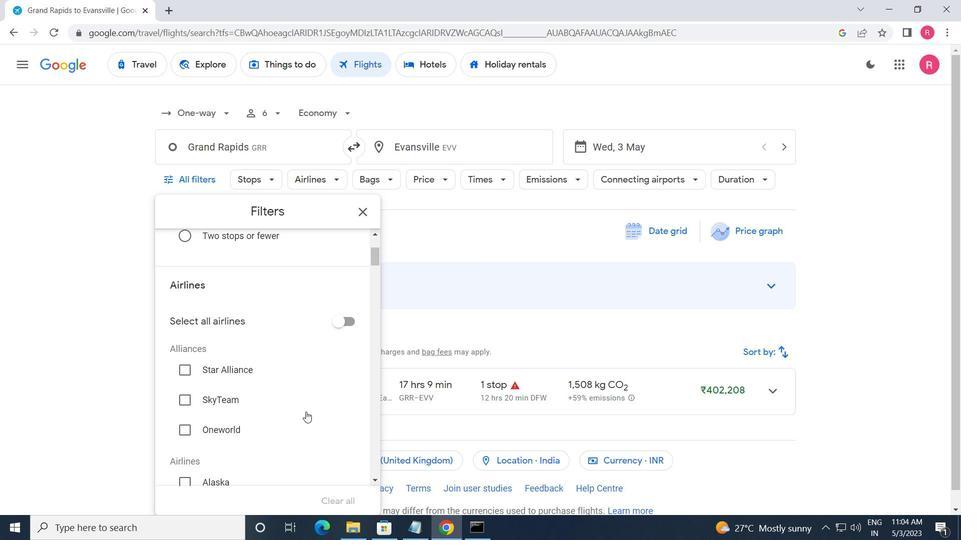 
Action: Mouse scrolled (306, 412) with delta (0, 0)
Screenshot: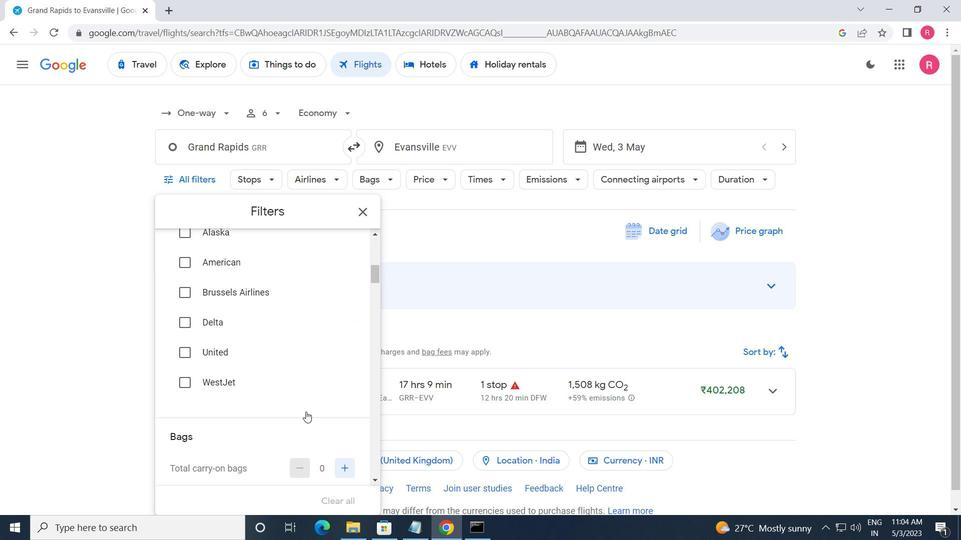 
Action: Mouse moved to (339, 440)
Screenshot: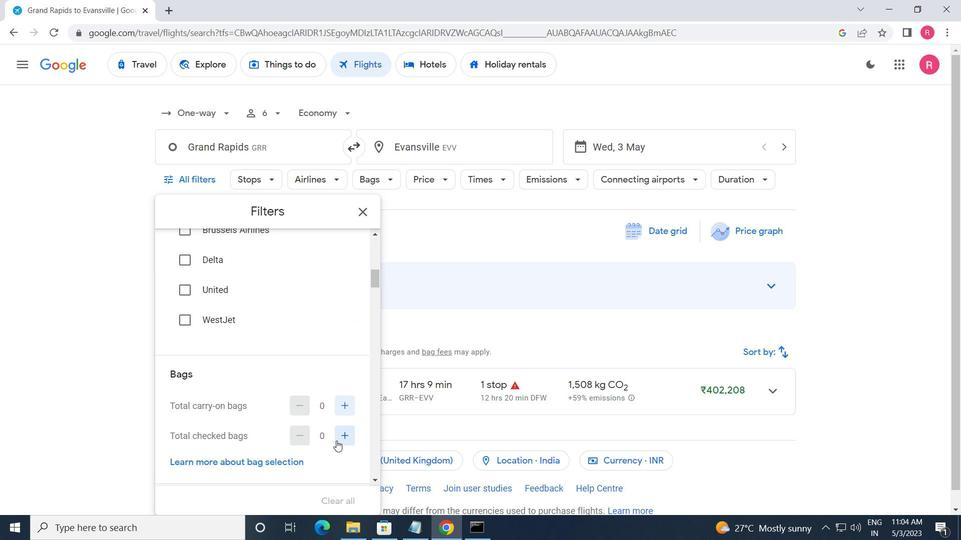 
Action: Mouse pressed left at (339, 440)
Screenshot: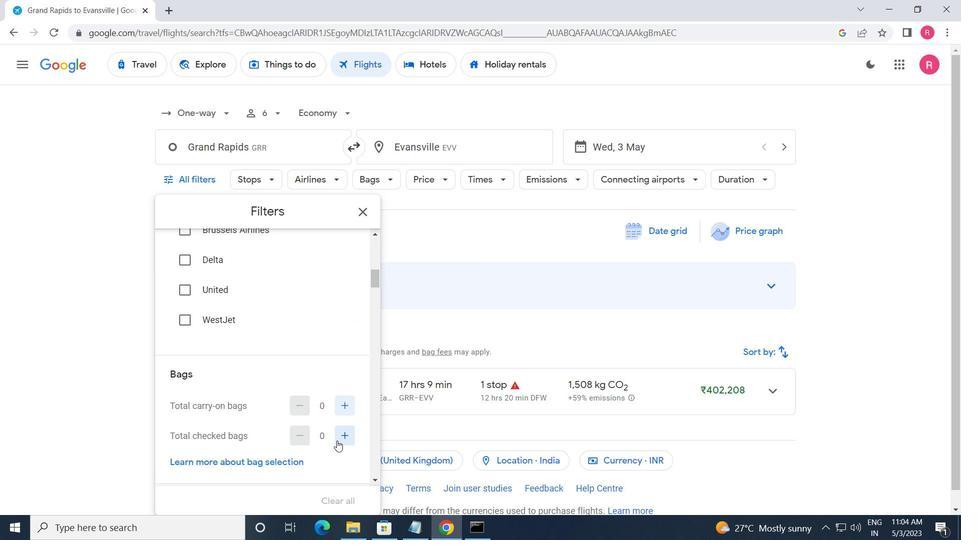 
Action: Mouse pressed left at (339, 440)
Screenshot: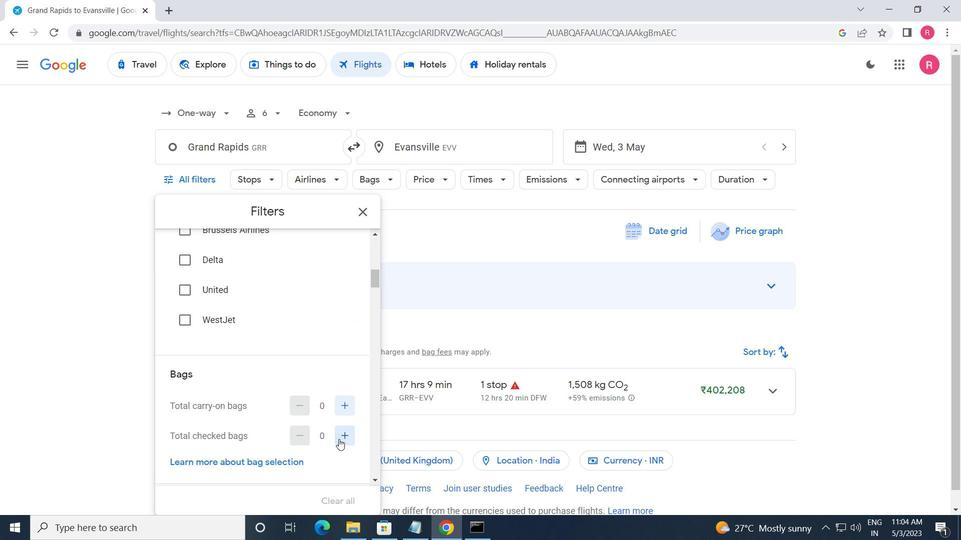 
Action: Mouse pressed left at (339, 440)
Screenshot: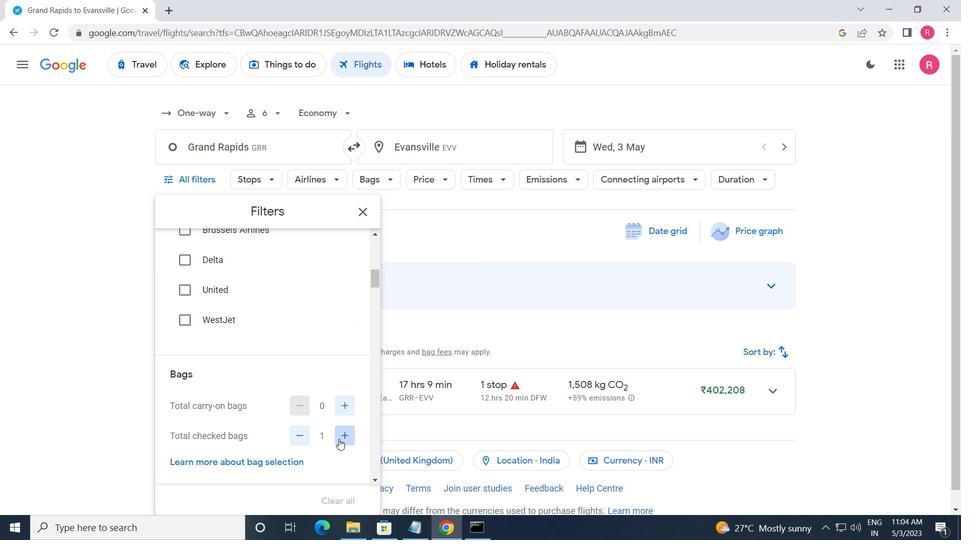 
Action: Mouse pressed left at (339, 440)
Screenshot: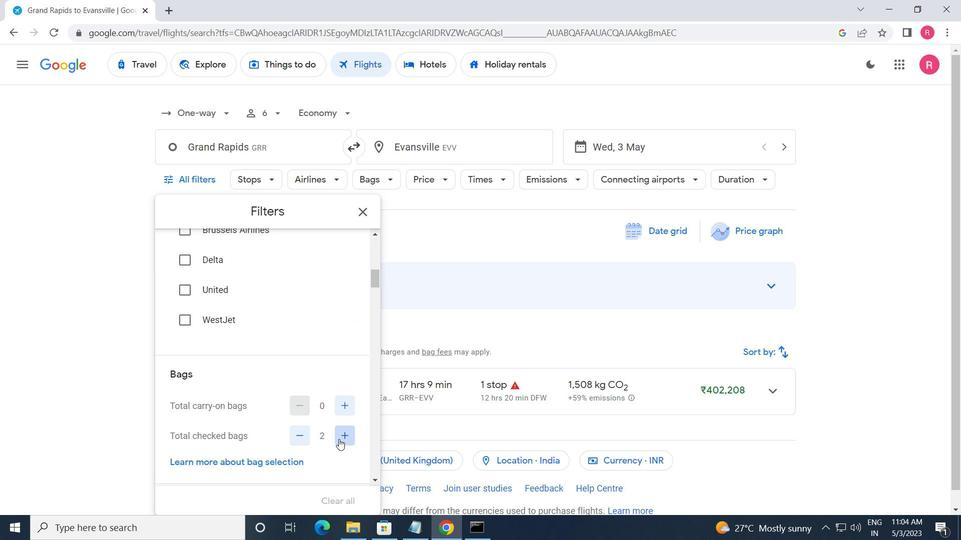 
Action: Mouse pressed left at (339, 440)
Screenshot: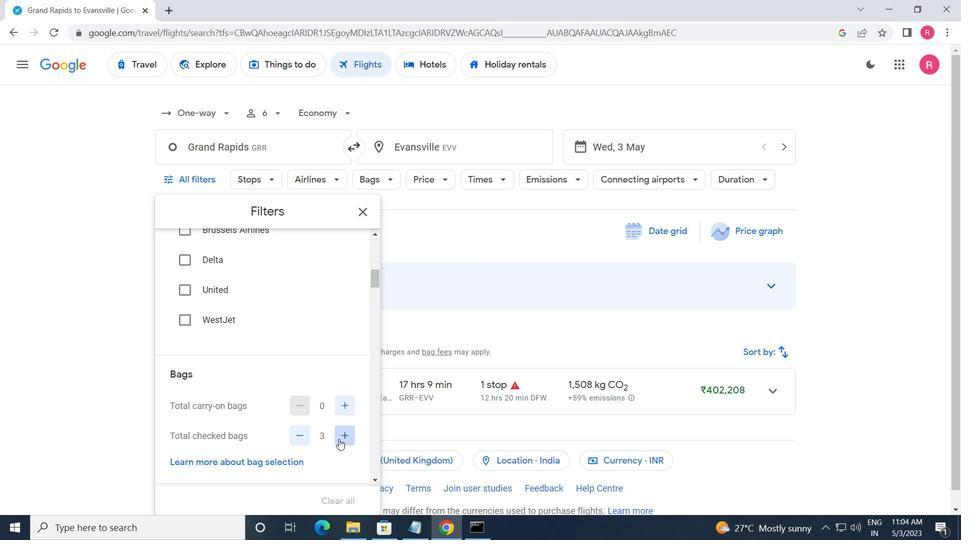 
Action: Mouse pressed left at (339, 440)
Screenshot: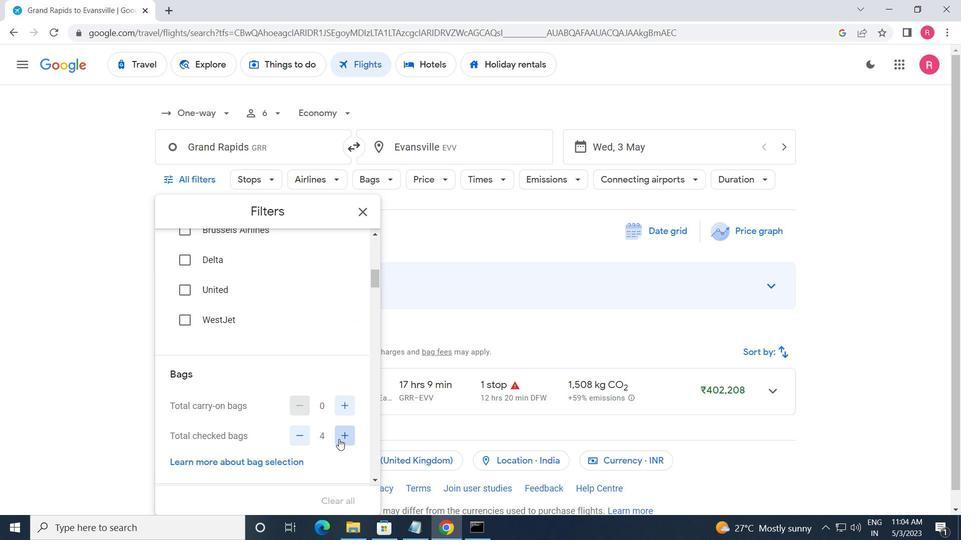 
Action: Mouse pressed left at (339, 440)
Screenshot: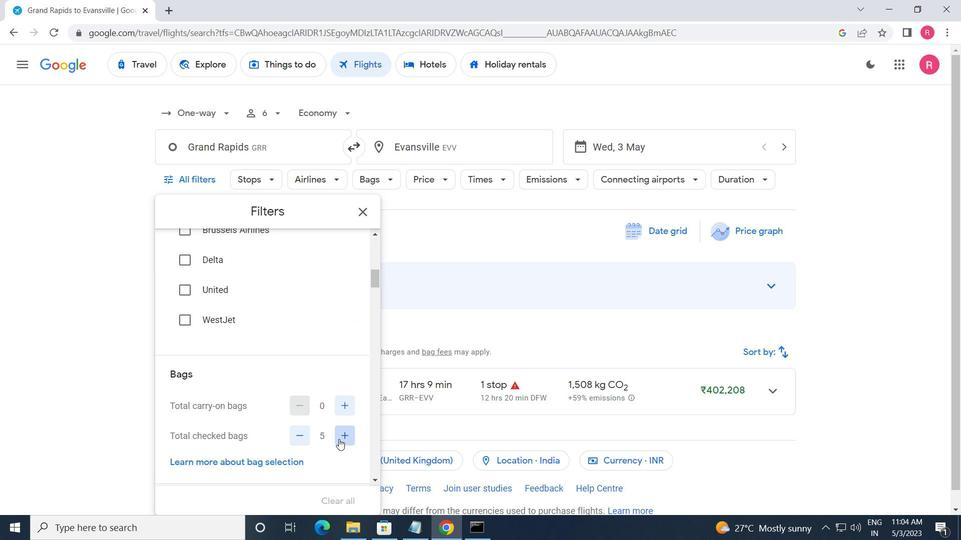 
Action: Mouse pressed left at (339, 440)
Screenshot: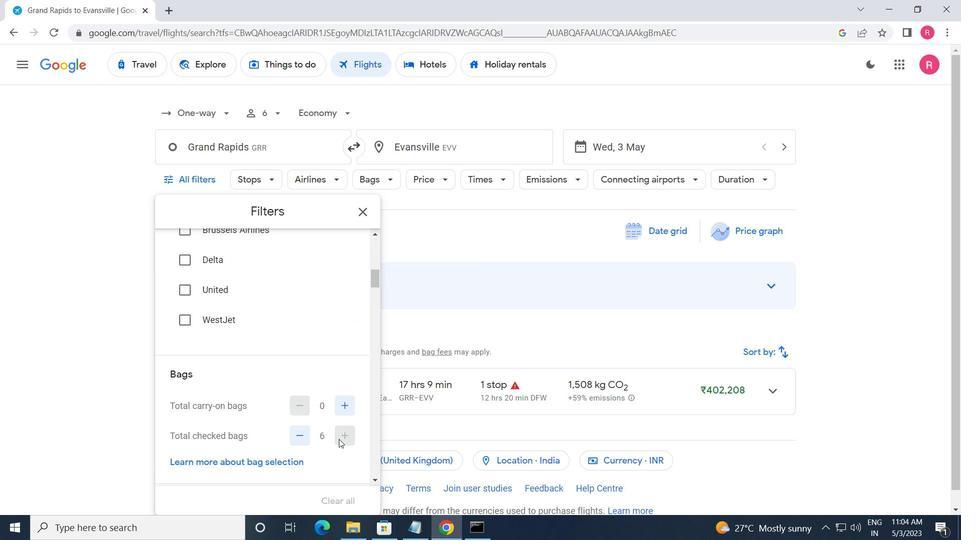 
Action: Mouse scrolled (339, 439) with delta (0, 0)
Screenshot: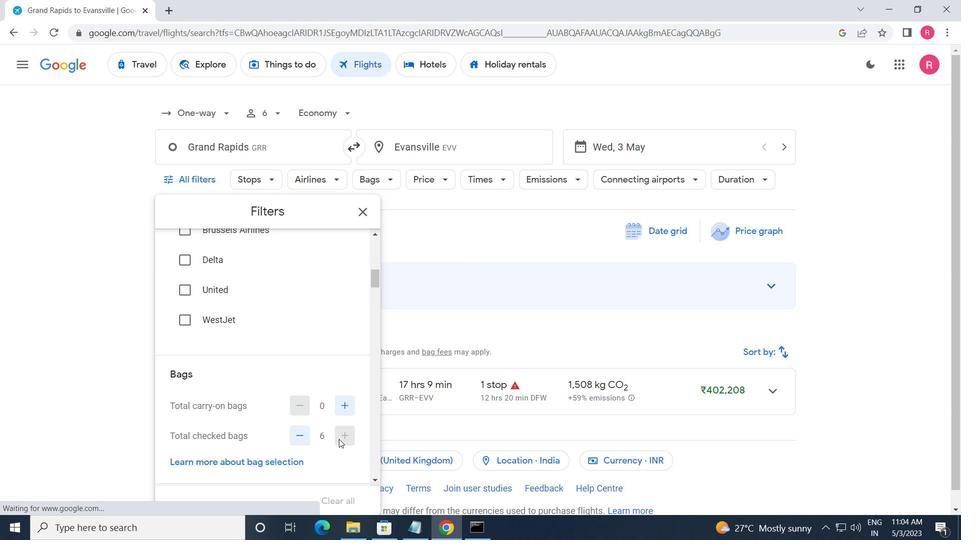 
Action: Mouse moved to (338, 439)
Screenshot: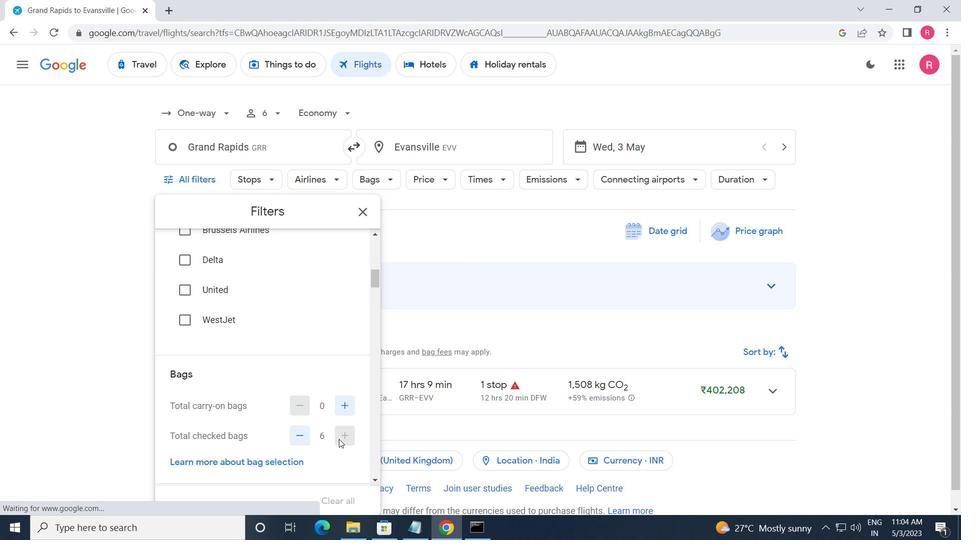 
Action: Mouse scrolled (338, 439) with delta (0, 0)
Screenshot: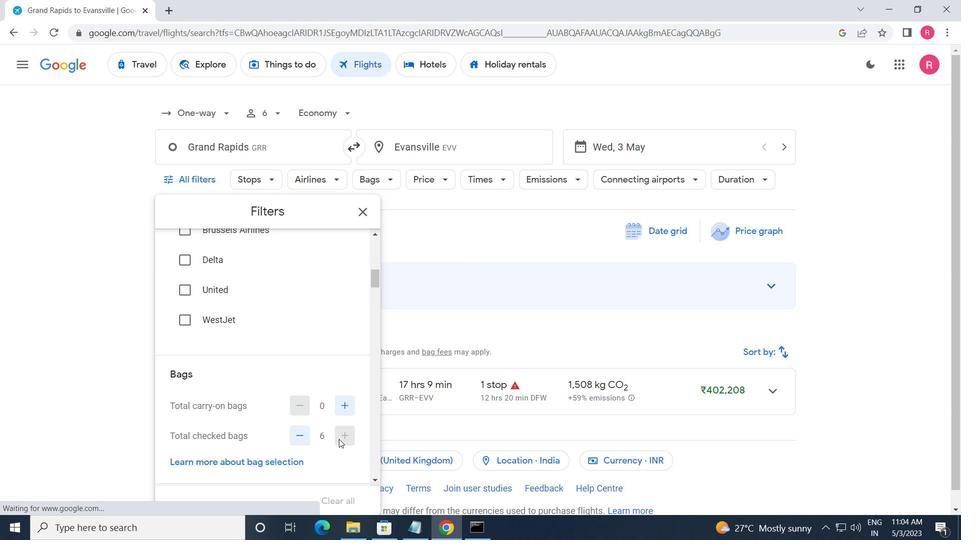 
Action: Mouse moved to (336, 439)
Screenshot: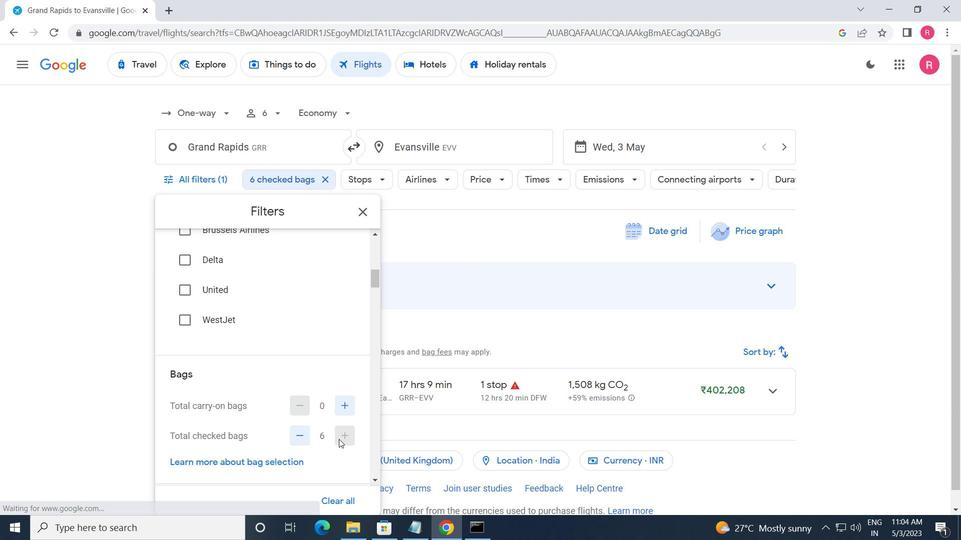 
Action: Mouse scrolled (336, 439) with delta (0, 0)
Screenshot: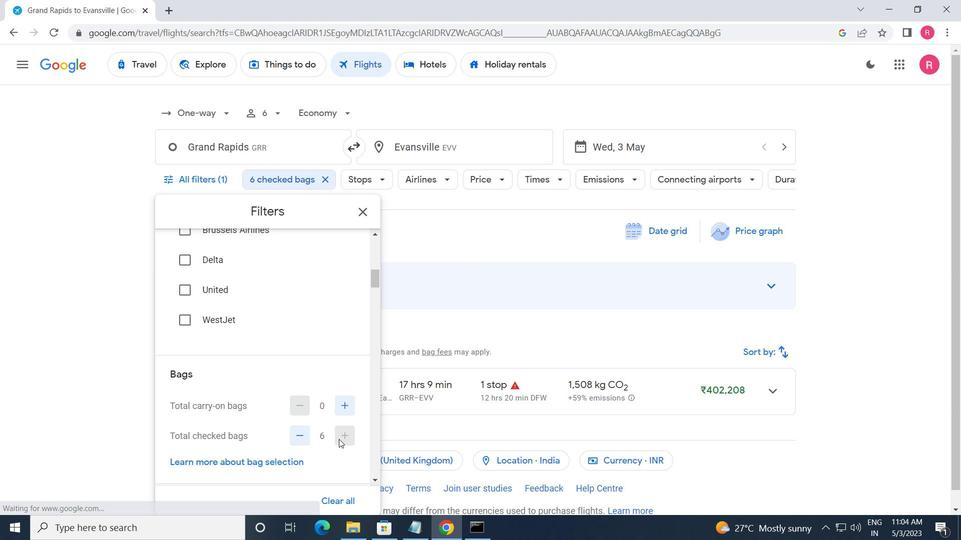 
Action: Mouse moved to (335, 439)
Screenshot: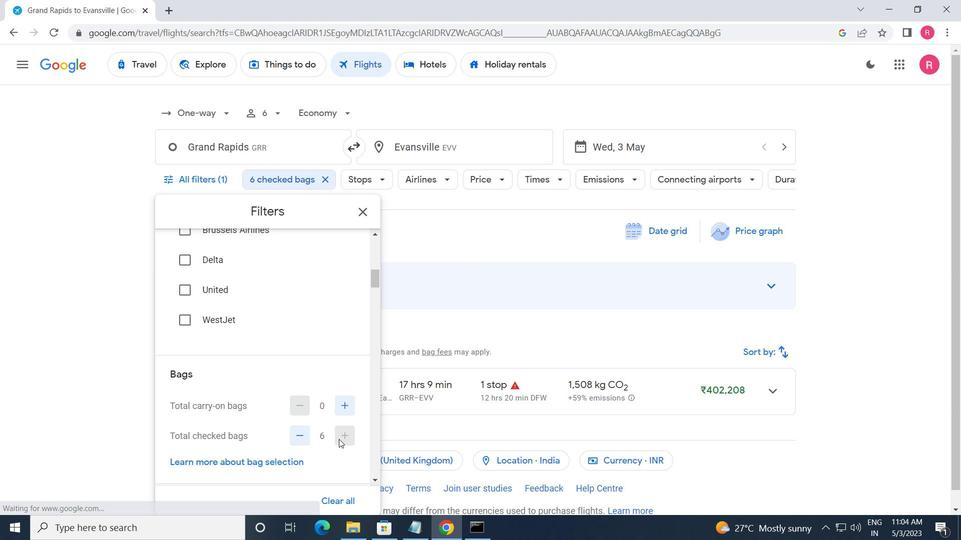 
Action: Mouse scrolled (335, 439) with delta (0, 0)
Screenshot: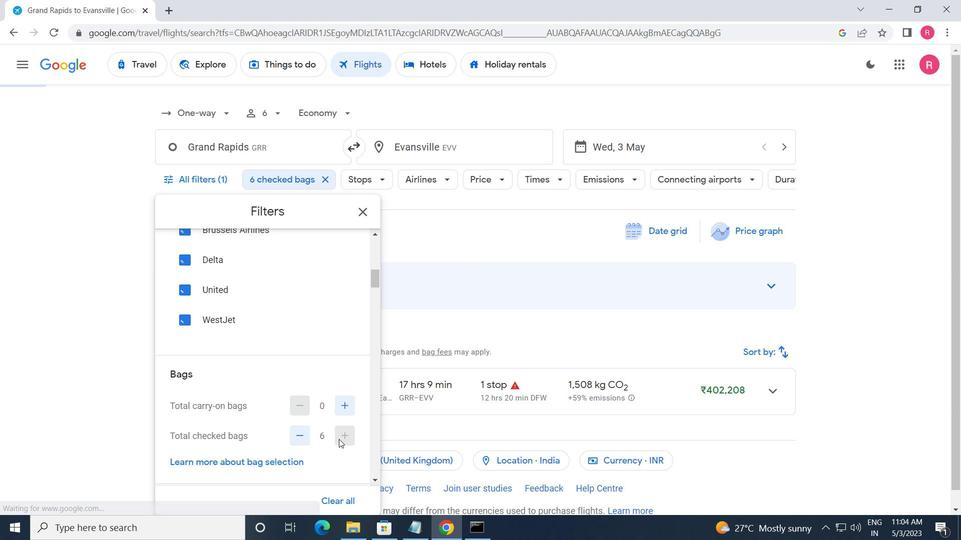 
Action: Mouse moved to (333, 438)
Screenshot: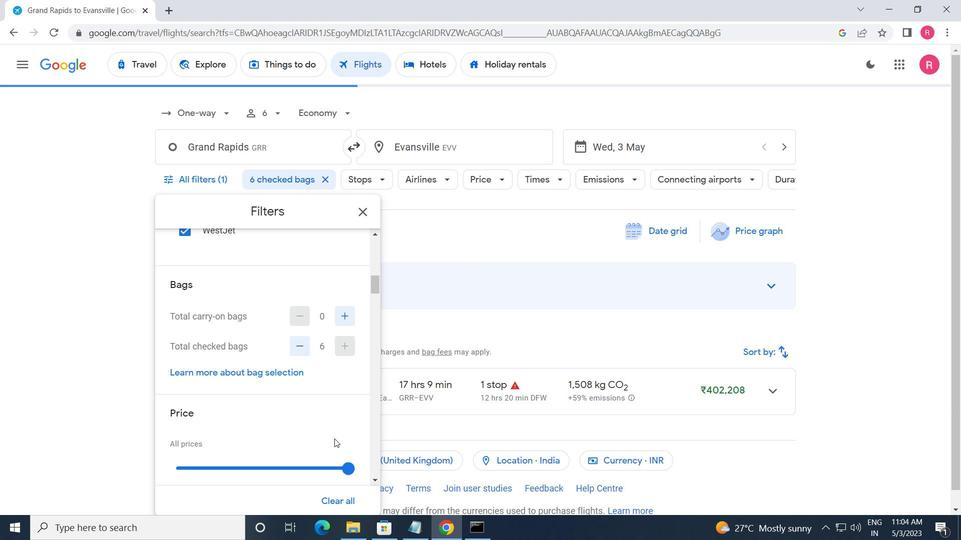 
Action: Mouse scrolled (333, 438) with delta (0, 0)
Screenshot: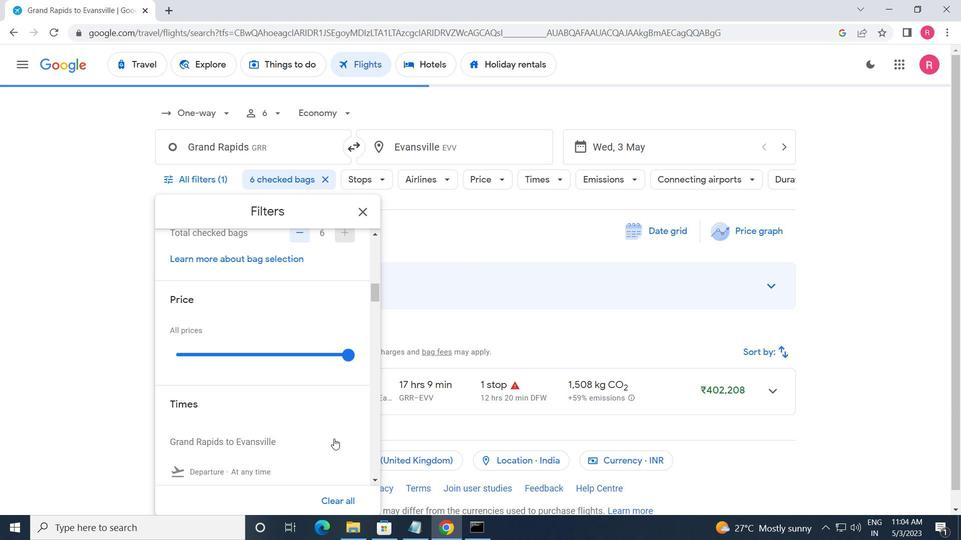 
Action: Mouse moved to (333, 437)
Screenshot: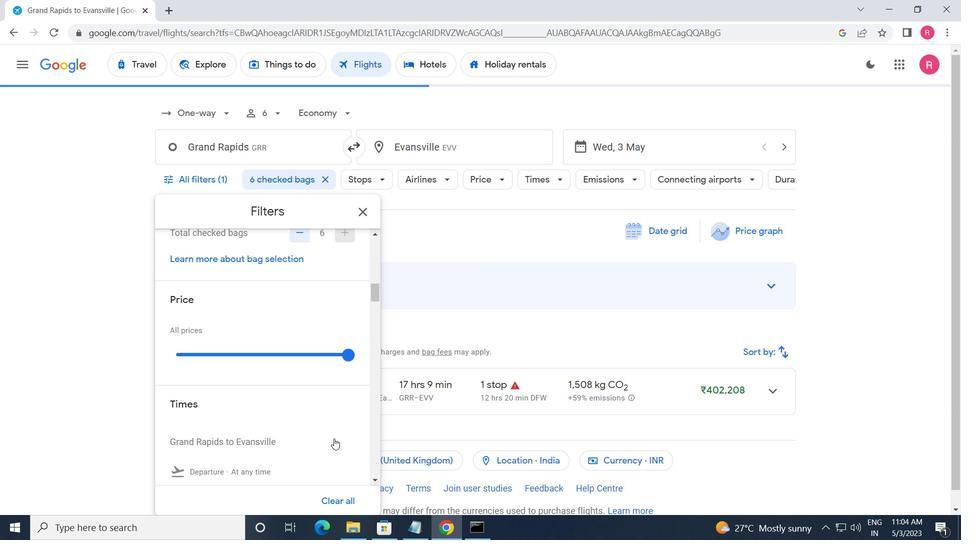 
Action: Mouse scrolled (333, 438) with delta (0, 0)
Screenshot: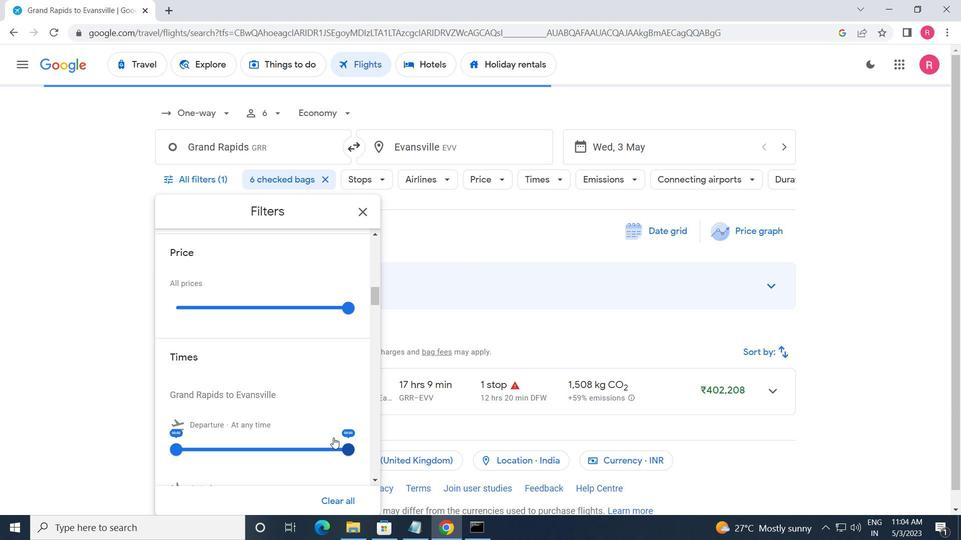 
Action: Mouse scrolled (333, 438) with delta (0, 0)
Screenshot: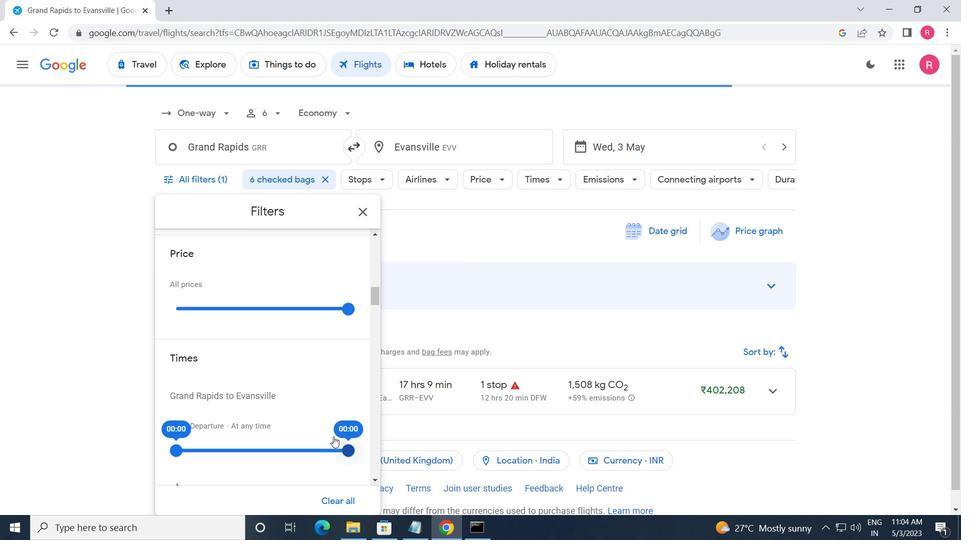 
Action: Mouse moved to (334, 393)
Screenshot: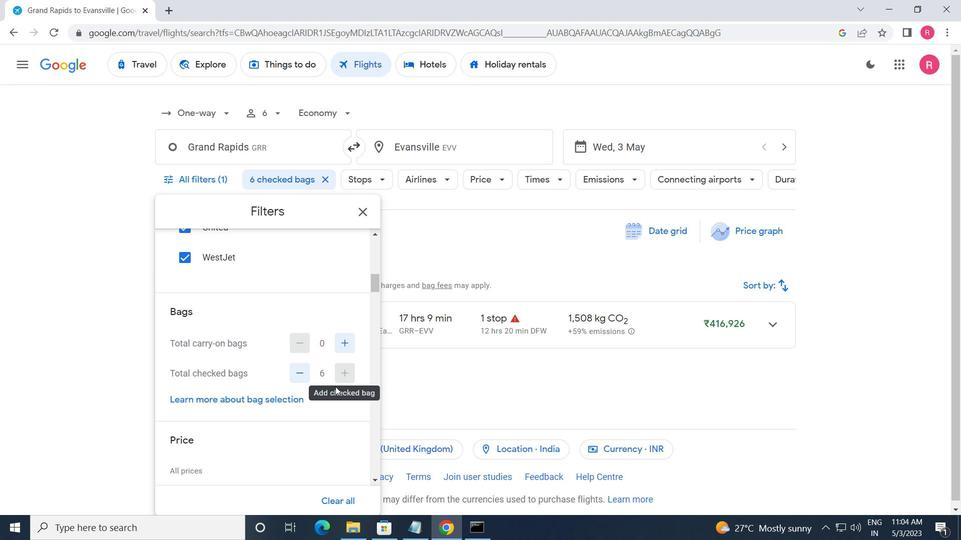 
Action: Mouse scrolled (334, 392) with delta (0, 0)
Screenshot: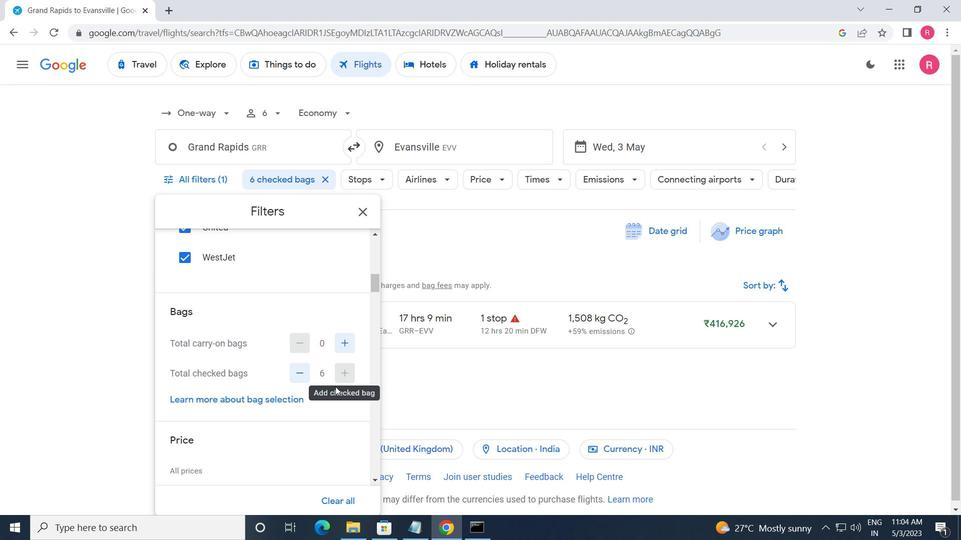 
Action: Mouse moved to (334, 394)
Screenshot: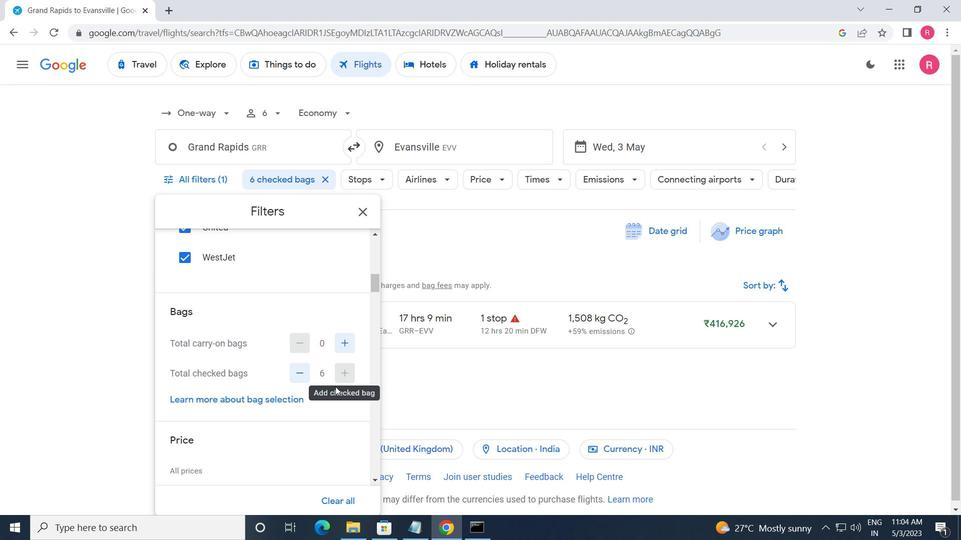 
Action: Mouse scrolled (334, 394) with delta (0, 0)
Screenshot: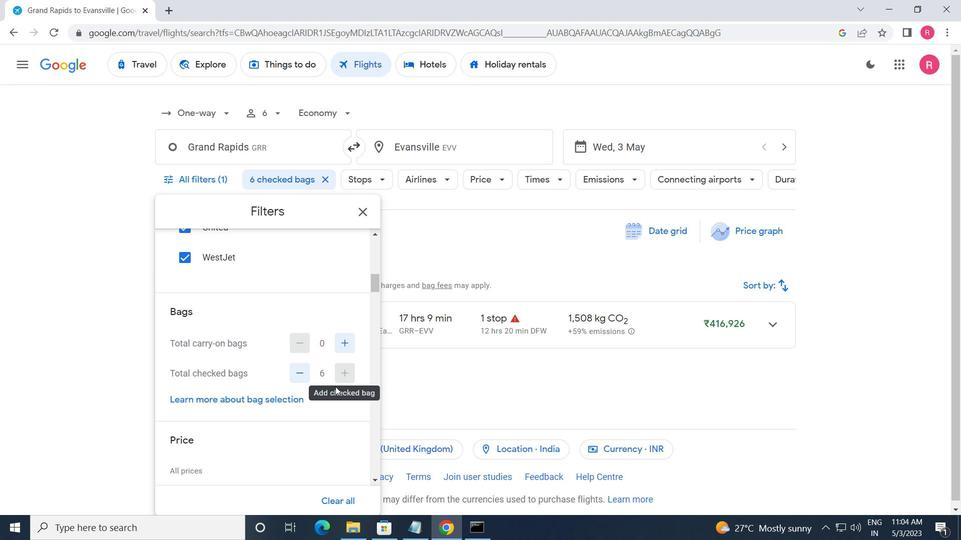 
Action: Mouse moved to (341, 410)
Screenshot: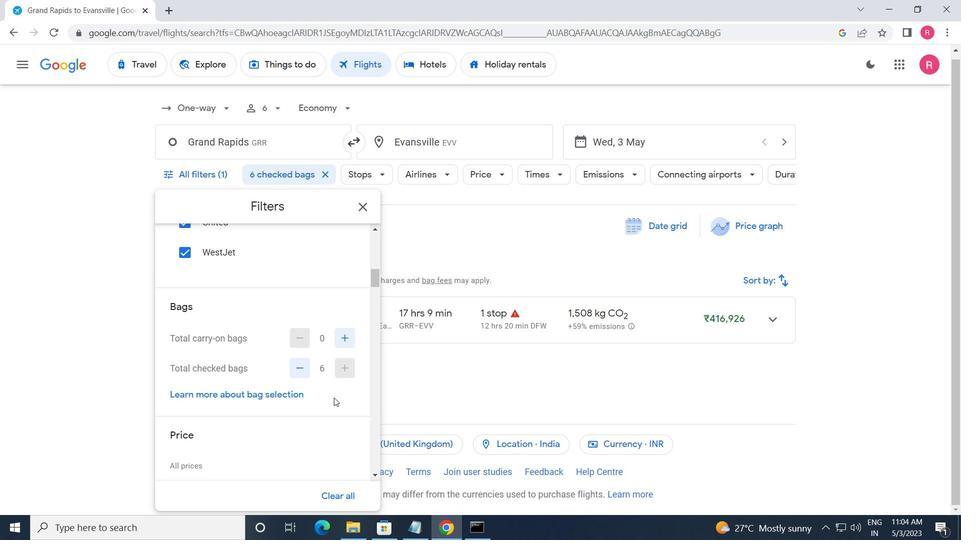 
Action: Mouse scrolled (341, 409) with delta (0, 0)
Screenshot: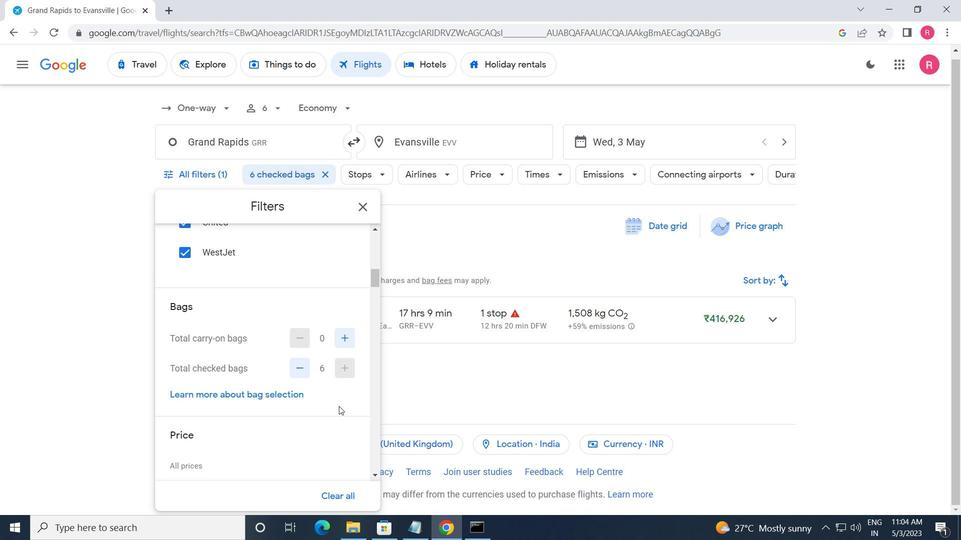 
Action: Mouse scrolled (341, 409) with delta (0, 0)
Screenshot: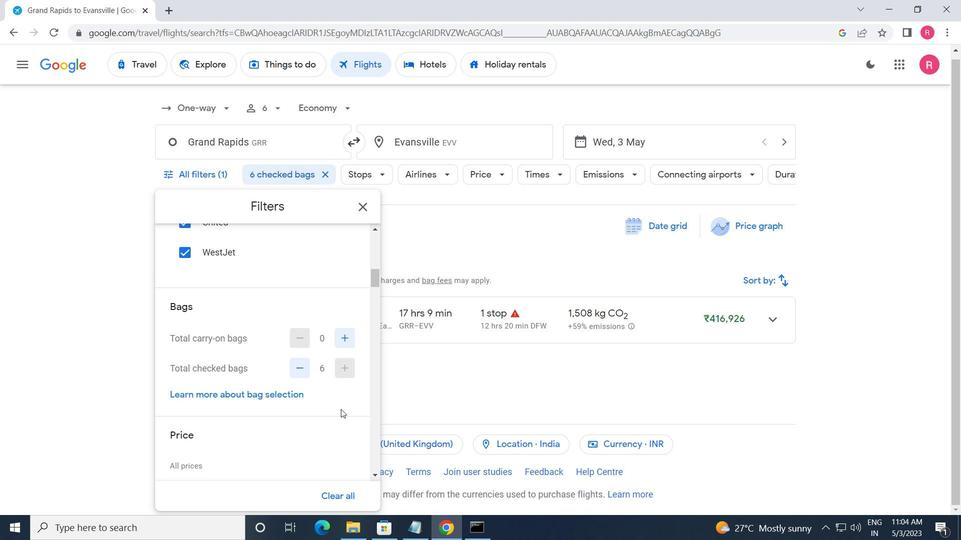 
Action: Mouse moved to (351, 381)
Screenshot: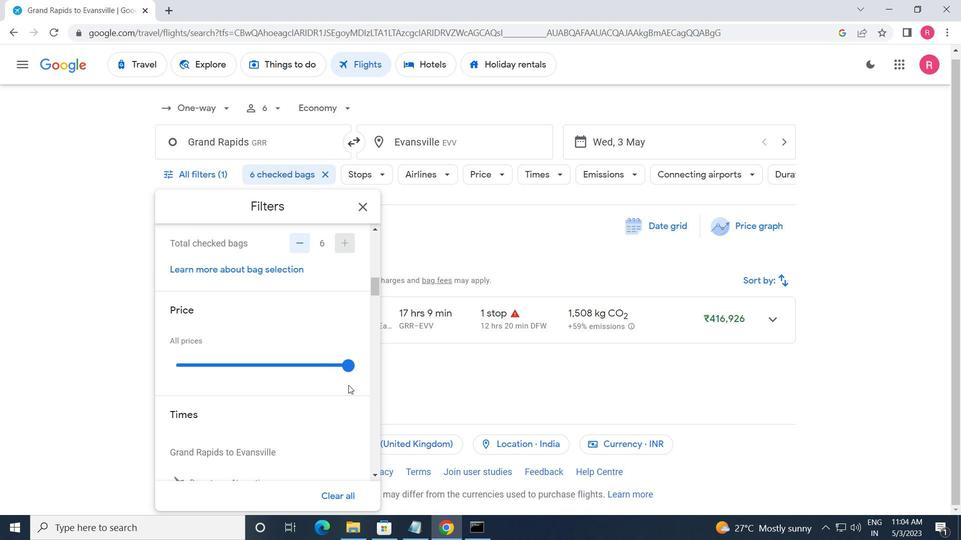 
Action: Mouse pressed left at (351, 381)
Screenshot: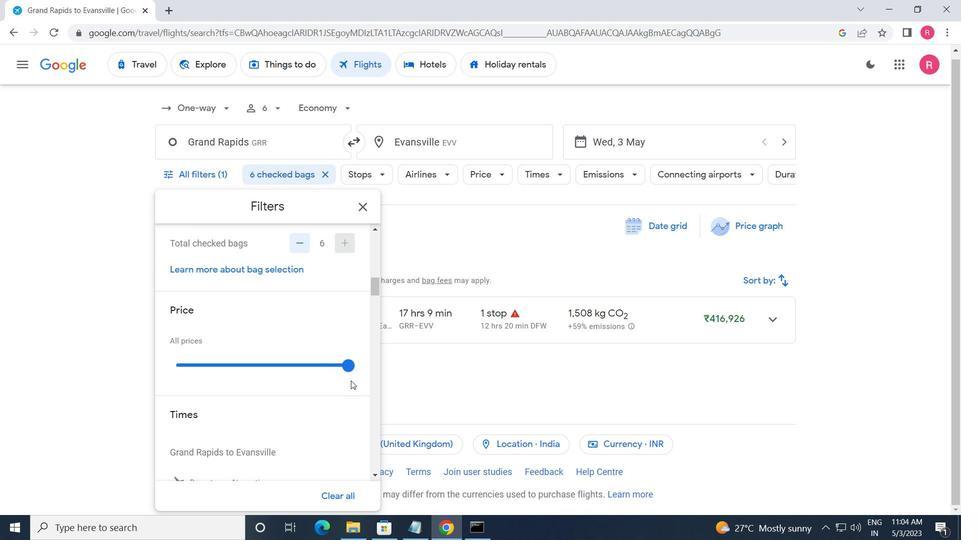 
Action: Mouse moved to (349, 374)
Screenshot: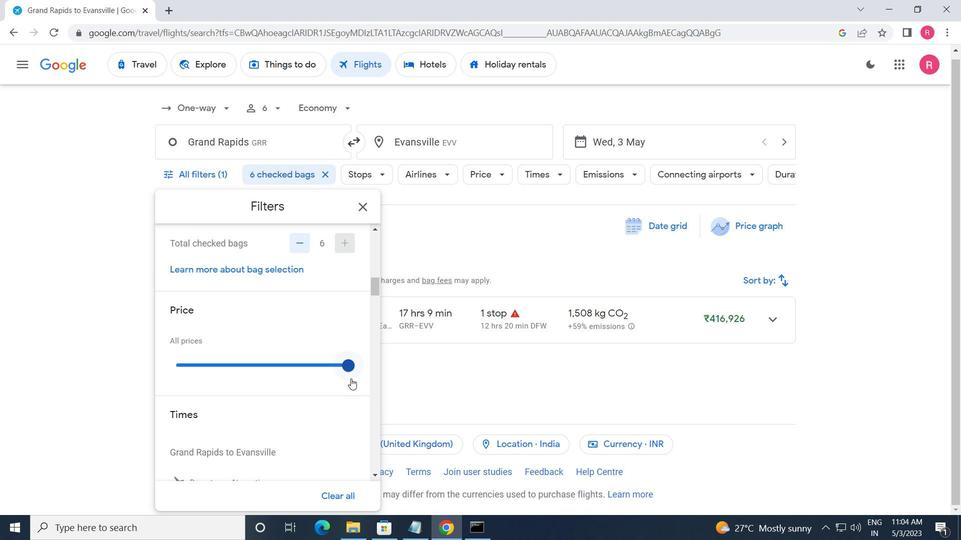 
Action: Mouse pressed left at (349, 374)
Screenshot: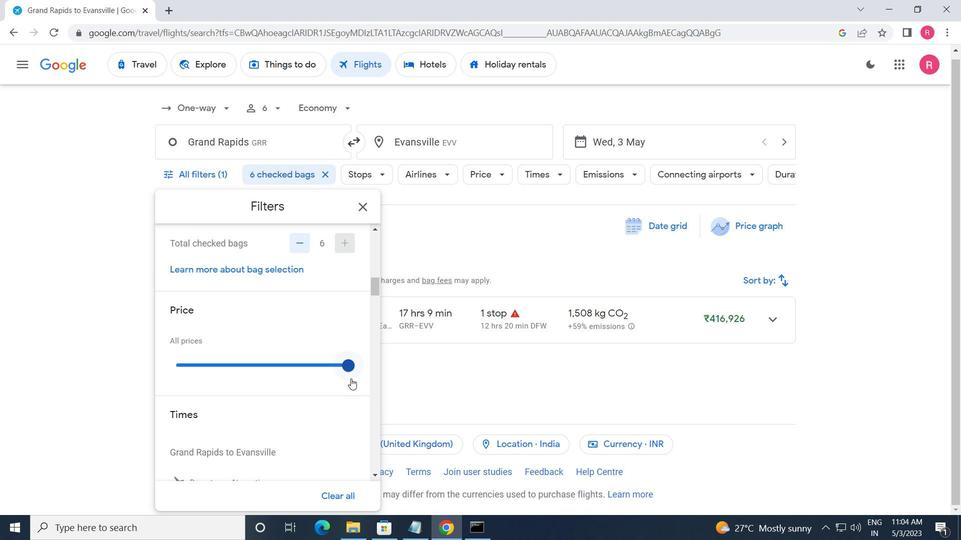 
Action: Mouse moved to (214, 407)
Screenshot: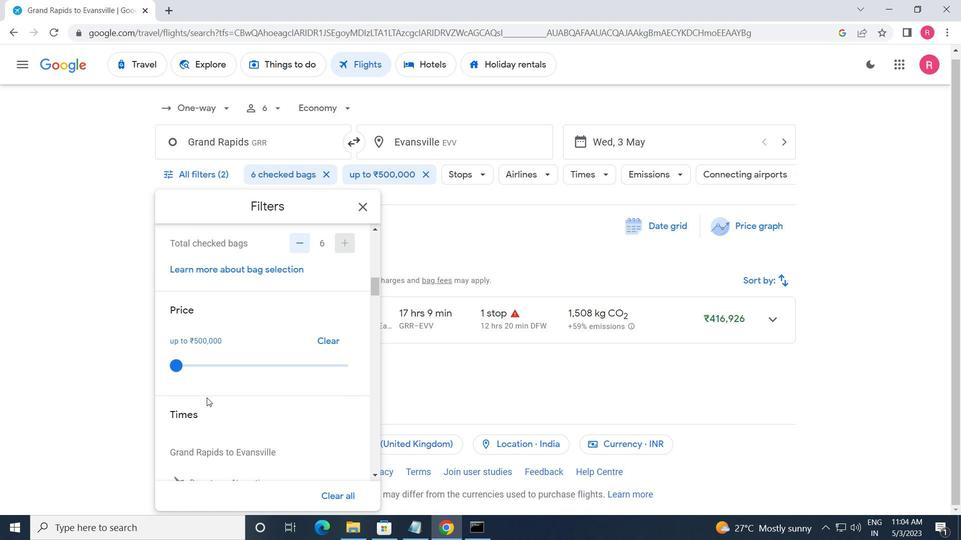 
Action: Mouse scrolled (214, 406) with delta (0, 0)
Screenshot: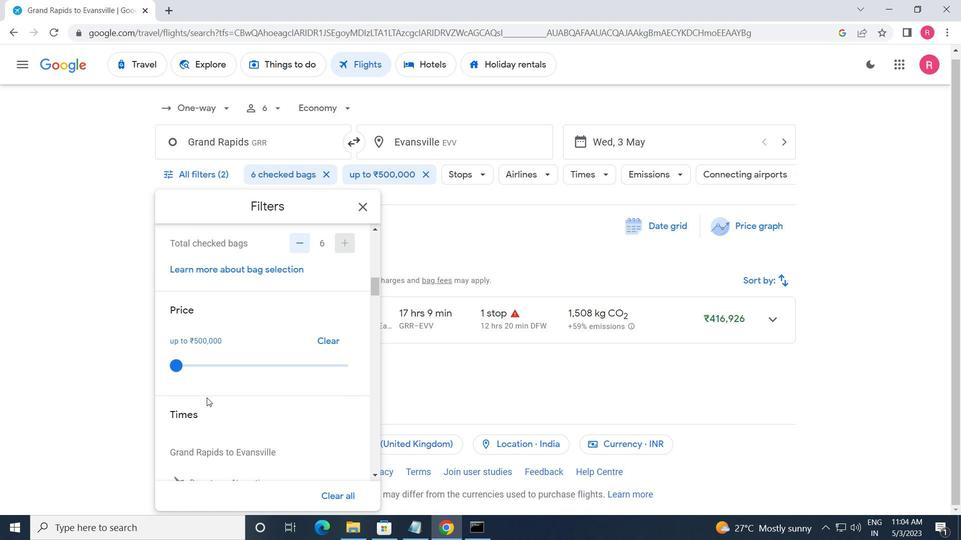 
Action: Mouse moved to (218, 411)
Screenshot: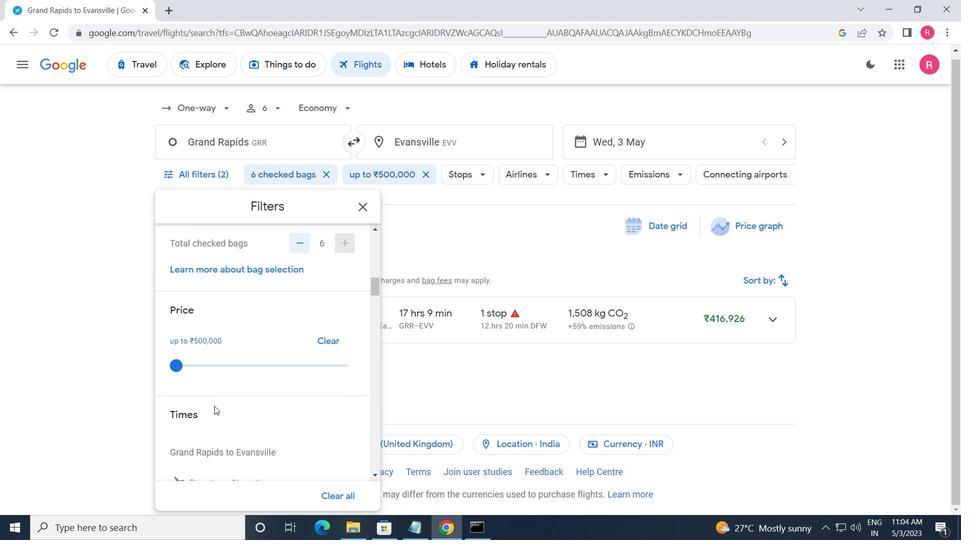 
Action: Mouse scrolled (218, 410) with delta (0, 0)
Screenshot: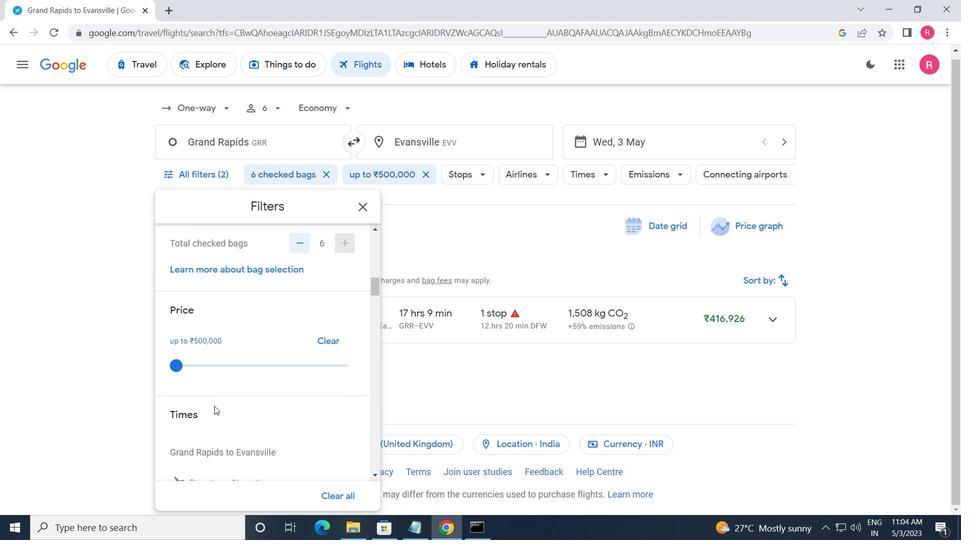 
Action: Mouse moved to (176, 389)
Screenshot: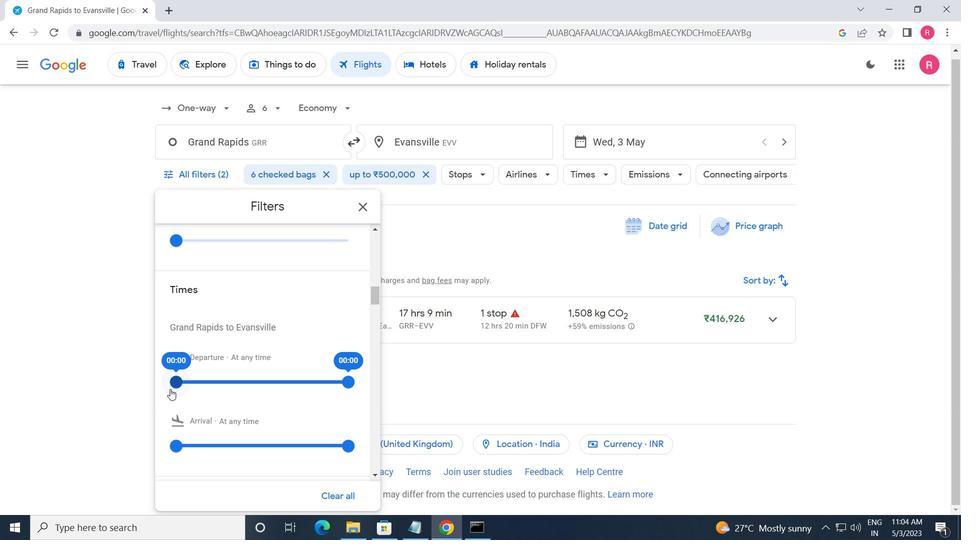 
Action: Mouse pressed left at (176, 389)
Screenshot: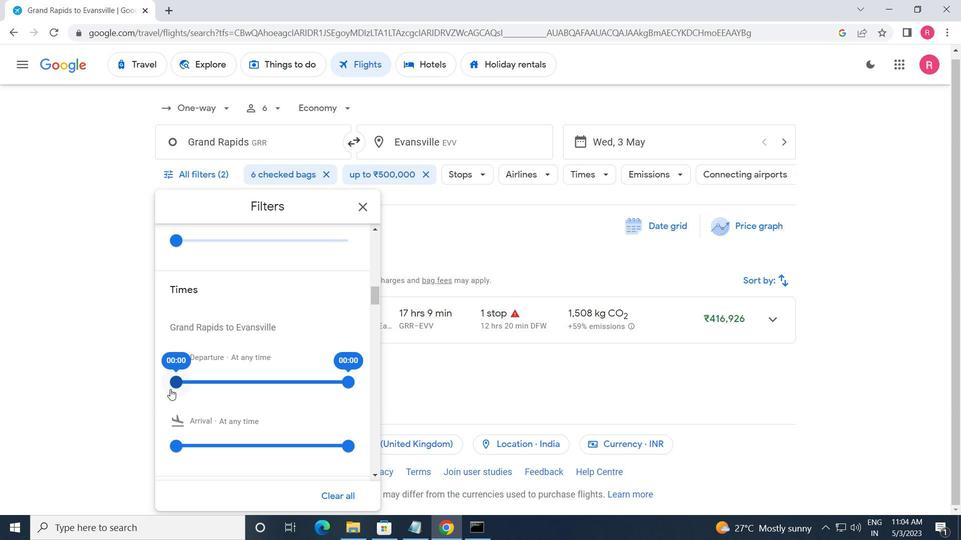 
Action: Mouse moved to (346, 382)
Screenshot: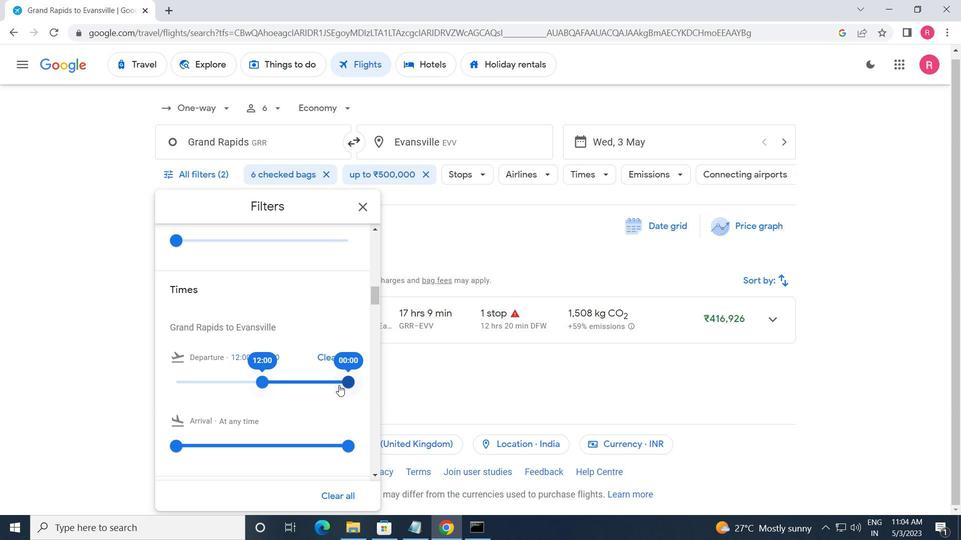 
Action: Mouse pressed left at (346, 382)
Screenshot: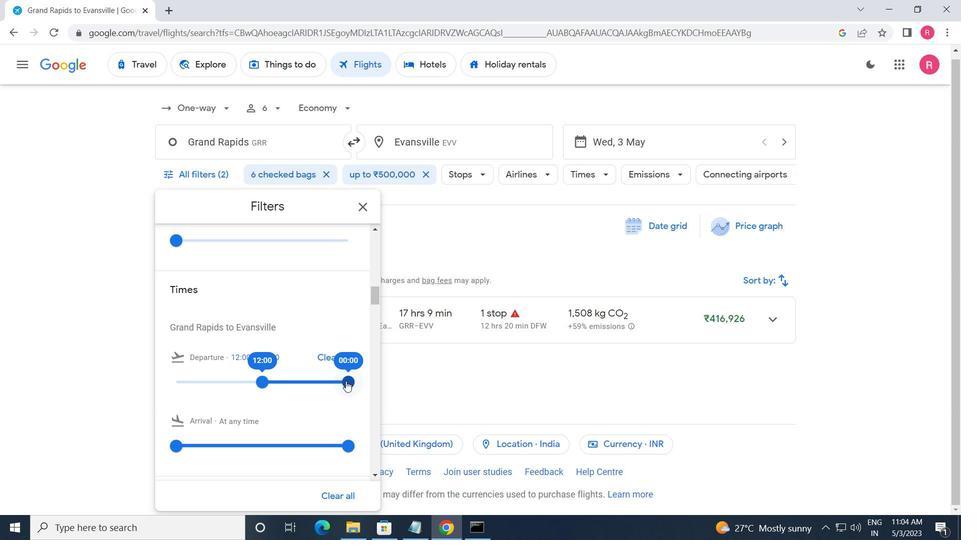 
Action: Mouse moved to (357, 216)
Screenshot: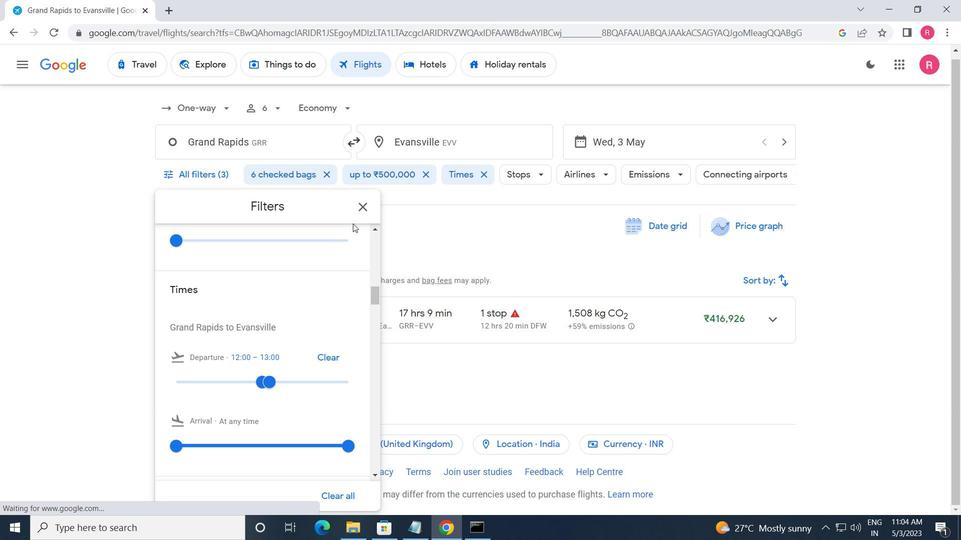 
Action: Mouse pressed left at (357, 216)
Screenshot: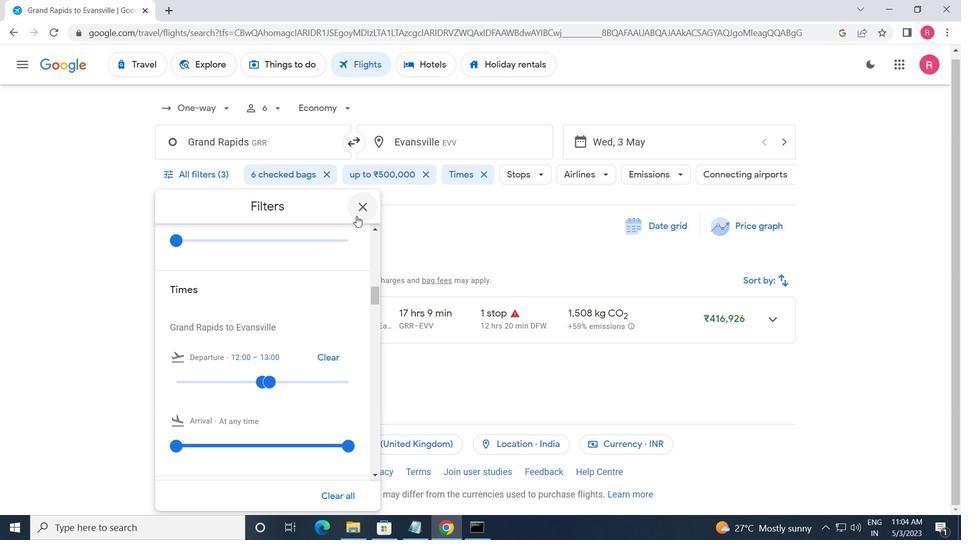 
Action: Mouse moved to (356, 255)
Screenshot: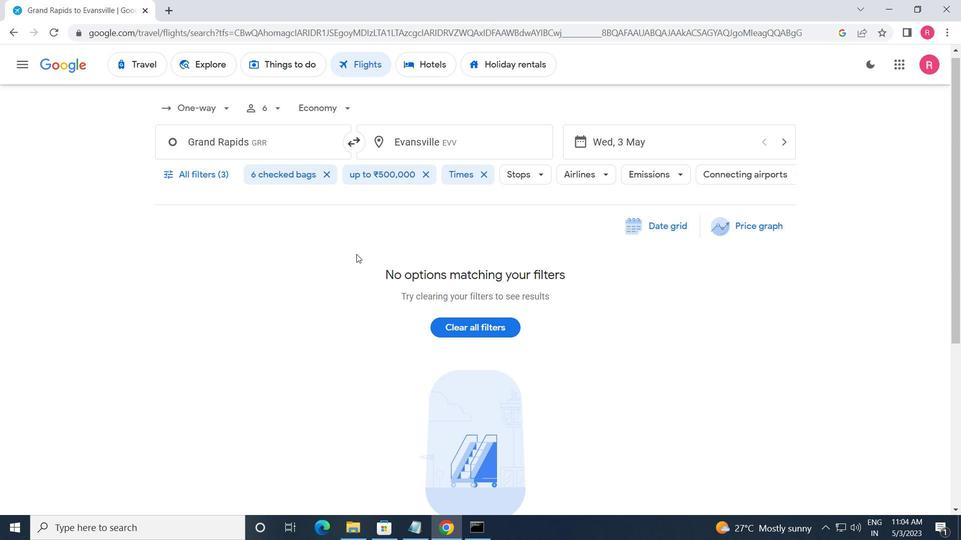 
